 Task: Find connections with filter location Nāsriganj with filter topic #family with filter profile language Spanish with filter current company Fresher Drives with filter school Institute Of Chemical Technology with filter industry Housing Programs with filter service category Consulting with filter keywords title Well Driller
Action: Mouse moved to (494, 84)
Screenshot: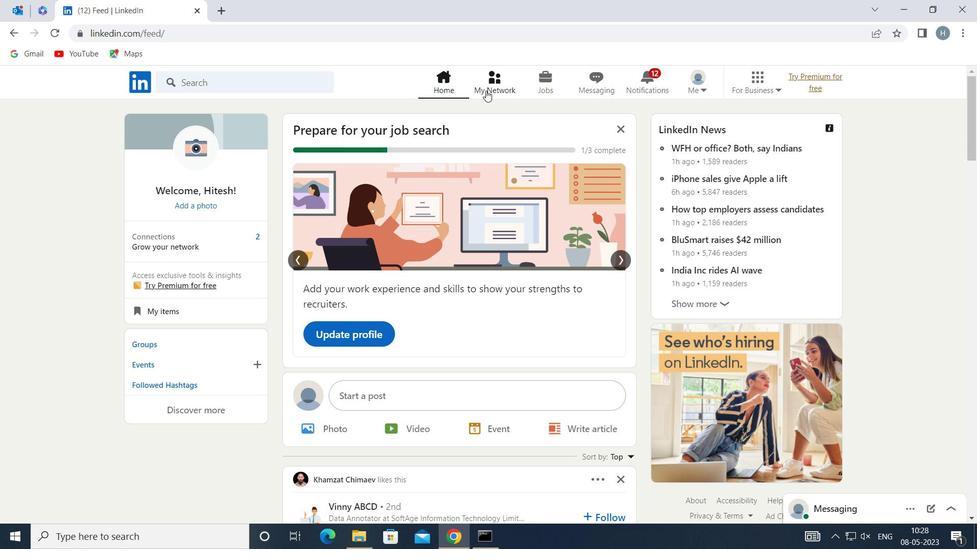 
Action: Mouse pressed left at (494, 84)
Screenshot: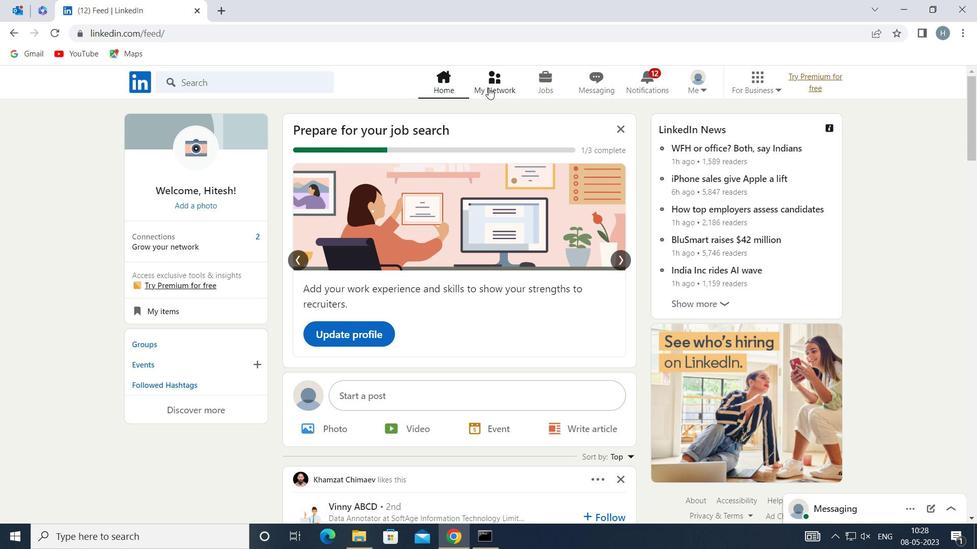 
Action: Mouse moved to (293, 148)
Screenshot: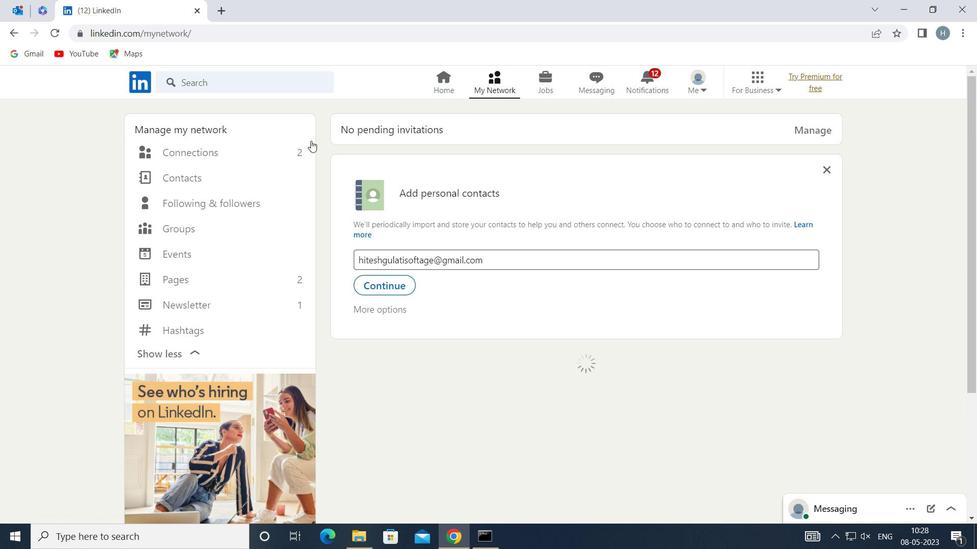 
Action: Mouse pressed left at (293, 148)
Screenshot: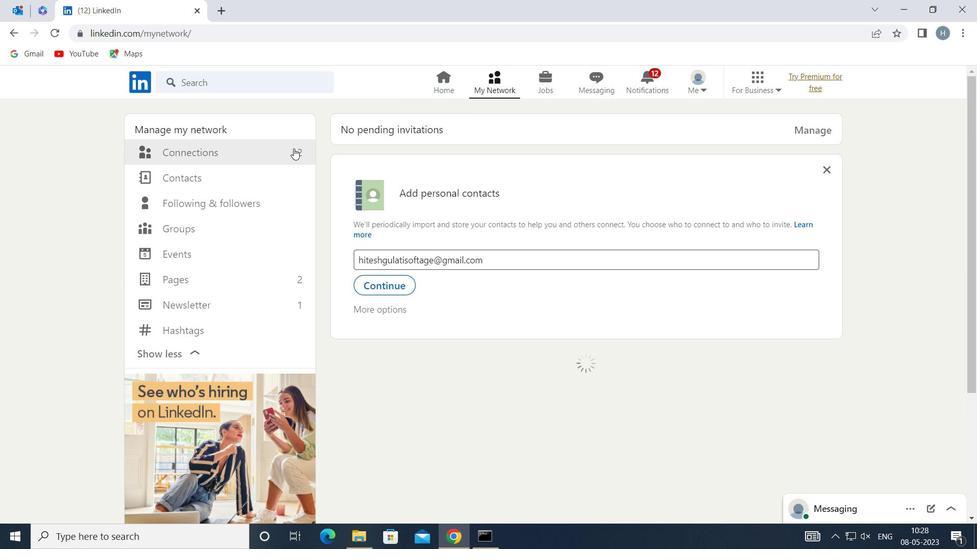 
Action: Mouse moved to (586, 152)
Screenshot: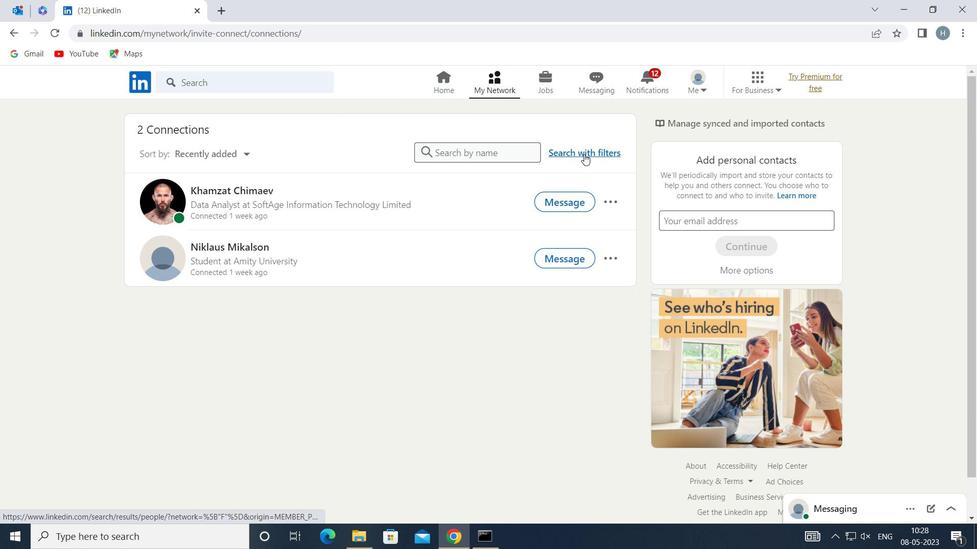 
Action: Mouse pressed left at (586, 152)
Screenshot: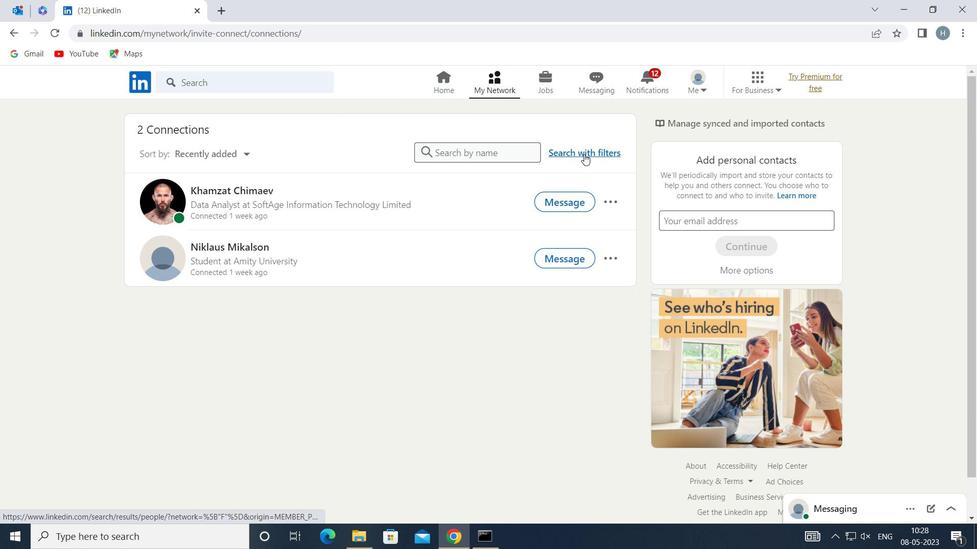
Action: Mouse moved to (524, 112)
Screenshot: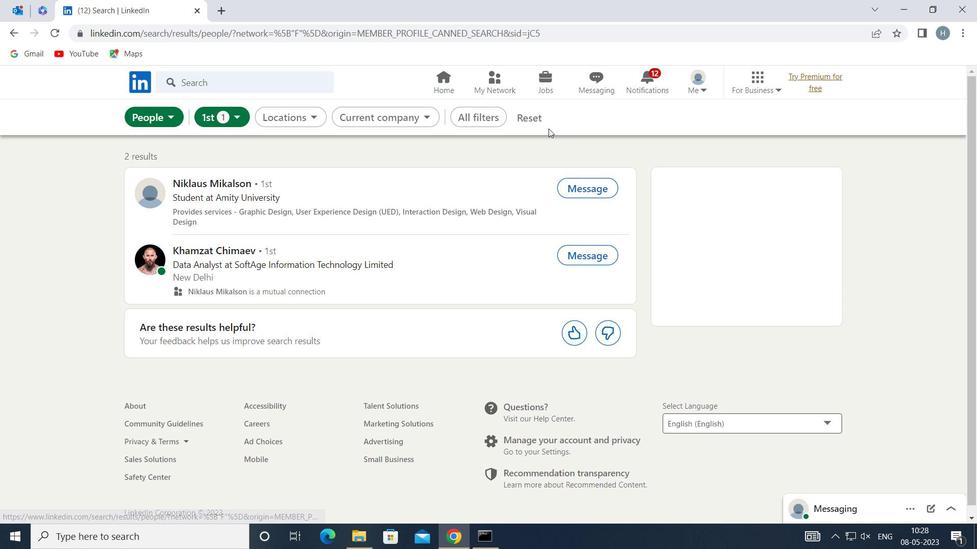 
Action: Mouse pressed left at (524, 112)
Screenshot: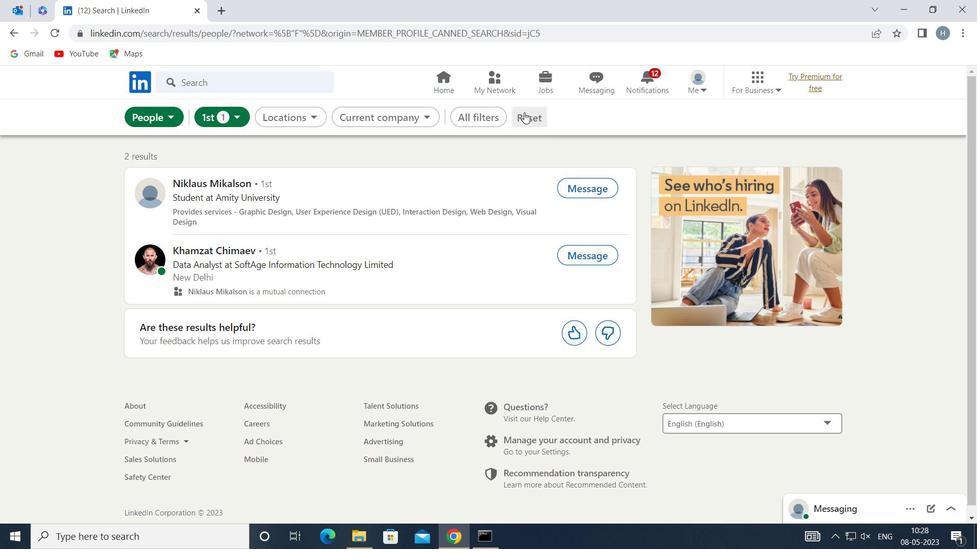 
Action: Mouse moved to (506, 112)
Screenshot: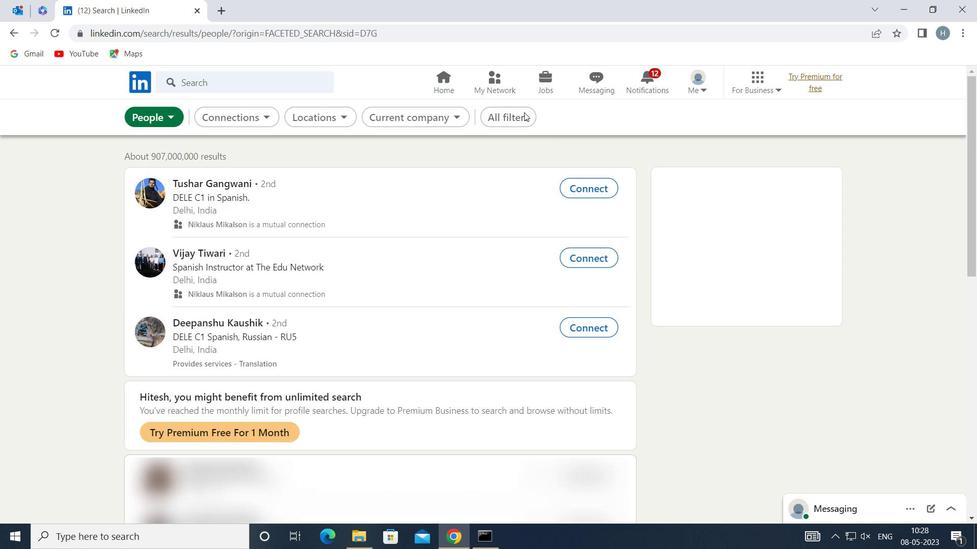 
Action: Mouse pressed left at (506, 112)
Screenshot: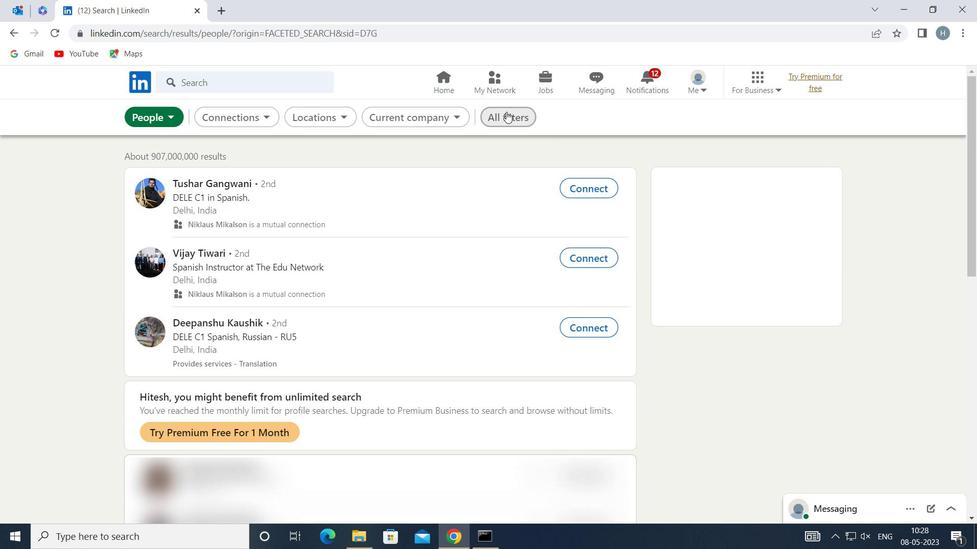 
Action: Mouse moved to (678, 228)
Screenshot: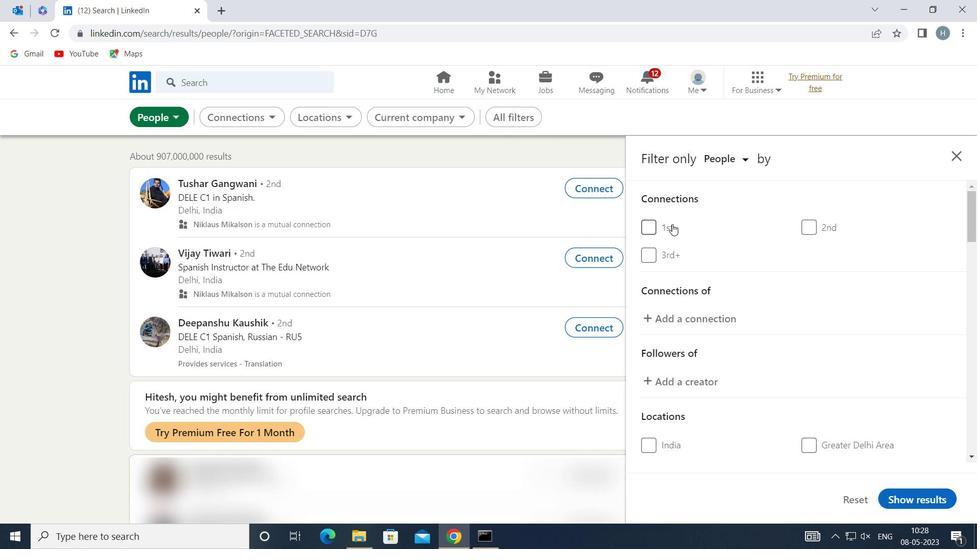 
Action: Mouse scrolled (678, 228) with delta (0, 0)
Screenshot: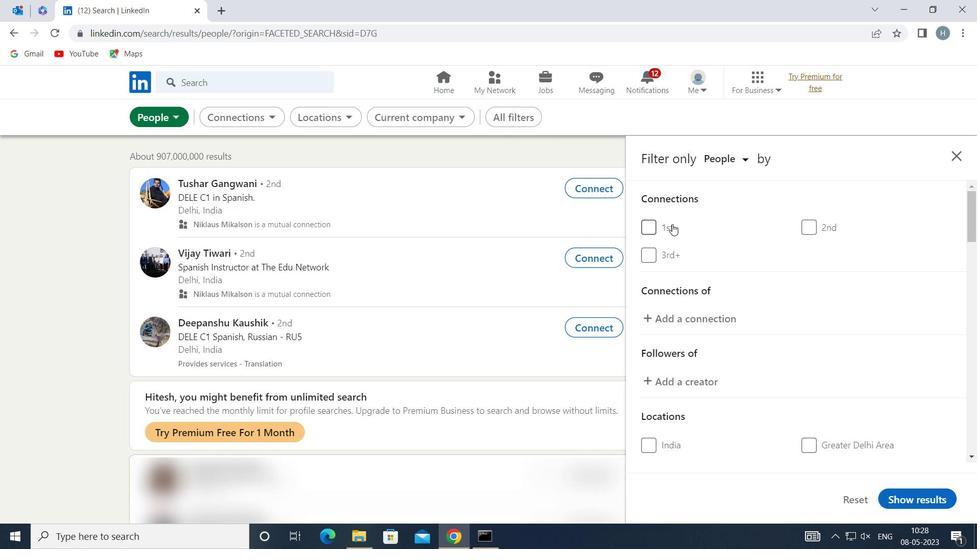
Action: Mouse moved to (750, 241)
Screenshot: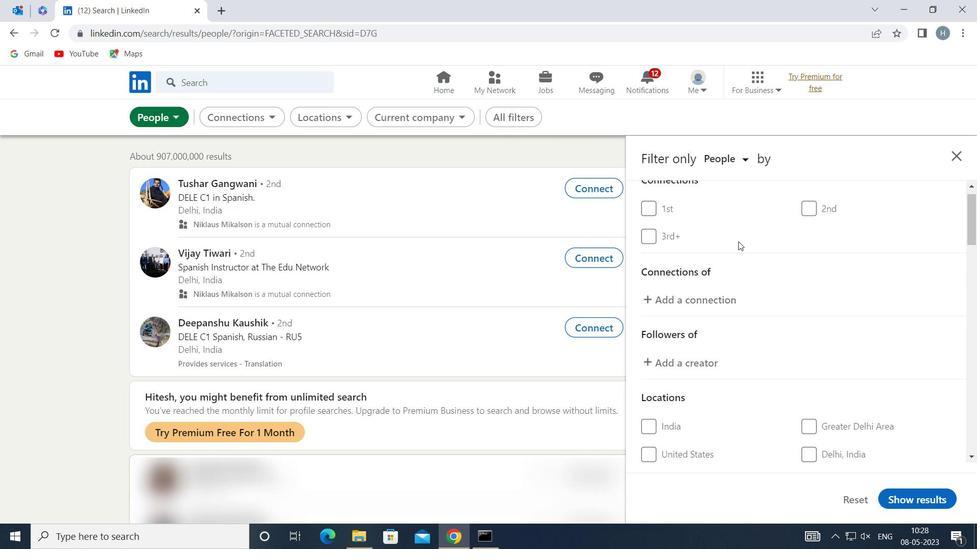 
Action: Mouse scrolled (750, 241) with delta (0, 0)
Screenshot: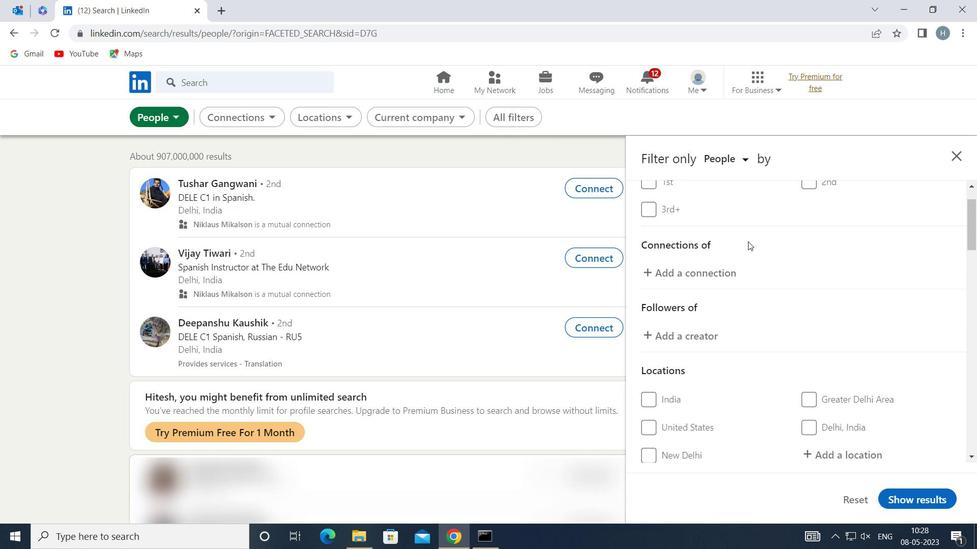 
Action: Mouse moved to (750, 244)
Screenshot: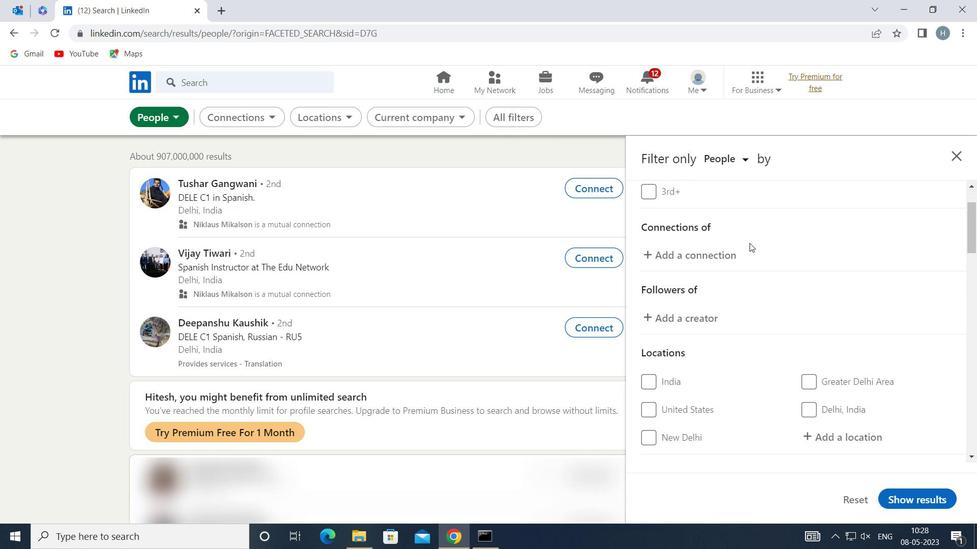 
Action: Mouse scrolled (750, 244) with delta (0, 0)
Screenshot: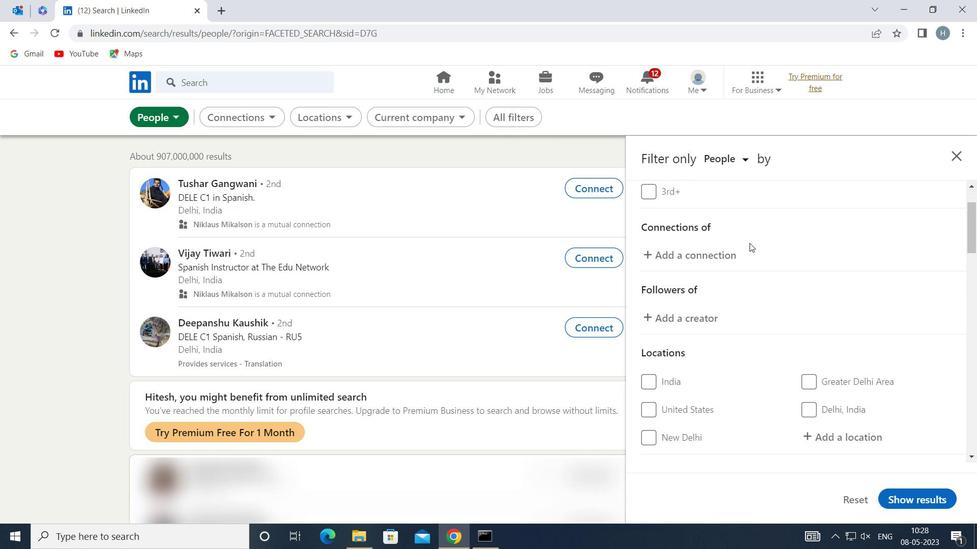 
Action: Mouse moved to (779, 245)
Screenshot: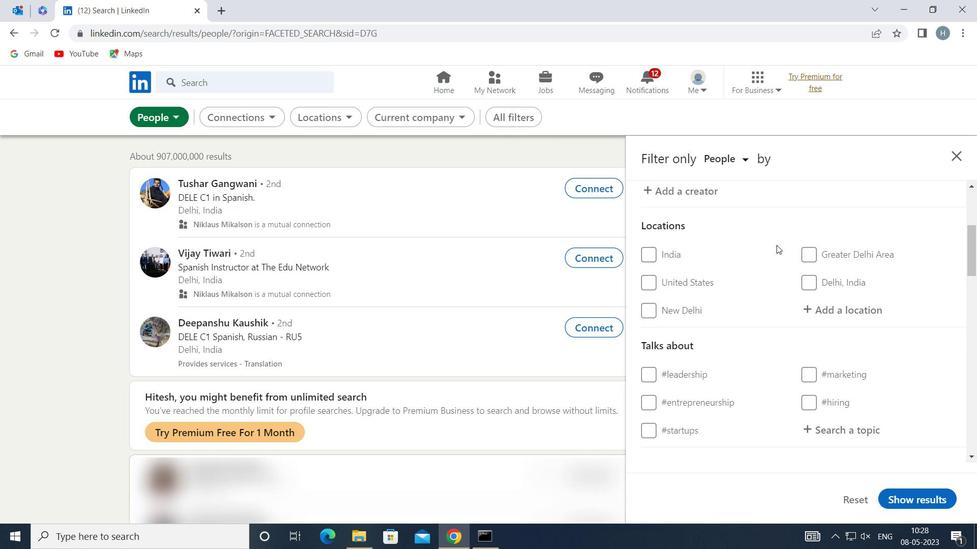 
Action: Mouse scrolled (779, 245) with delta (0, 0)
Screenshot: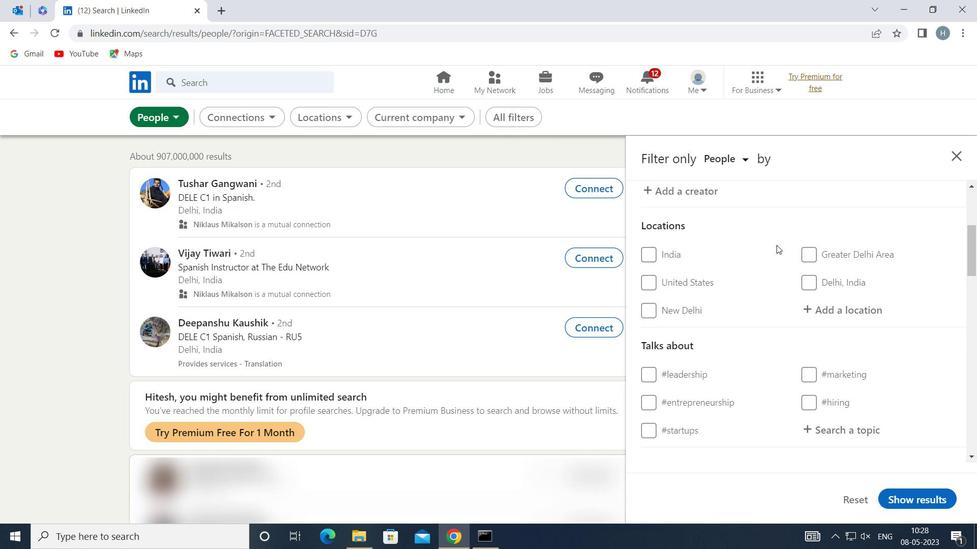 
Action: Mouse moved to (847, 244)
Screenshot: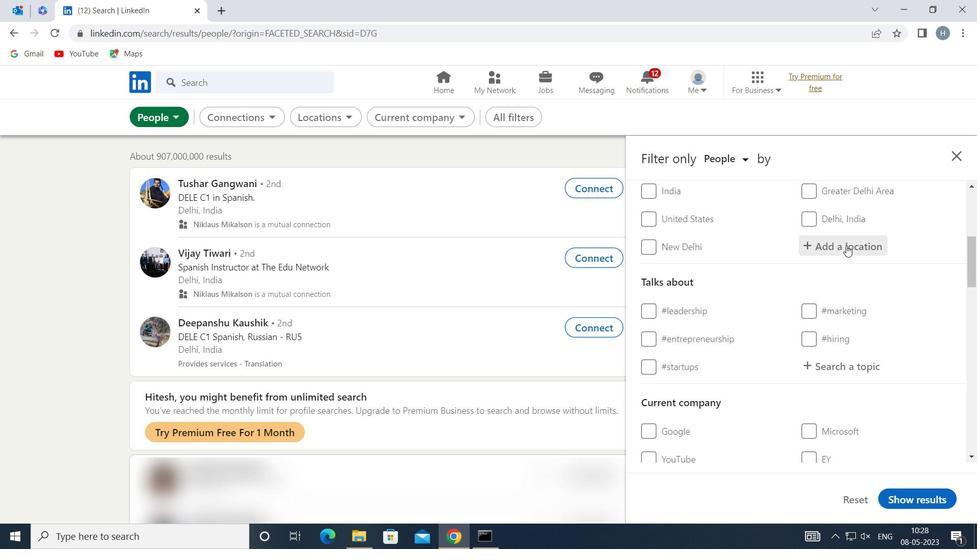 
Action: Mouse pressed left at (847, 244)
Screenshot: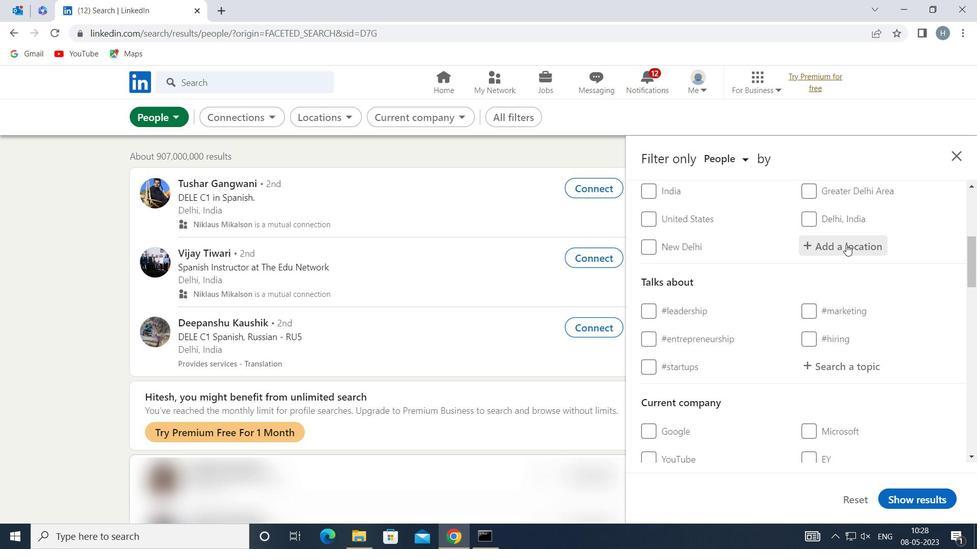 
Action: Key pressed <Key.shift>NASRIGANJ
Screenshot: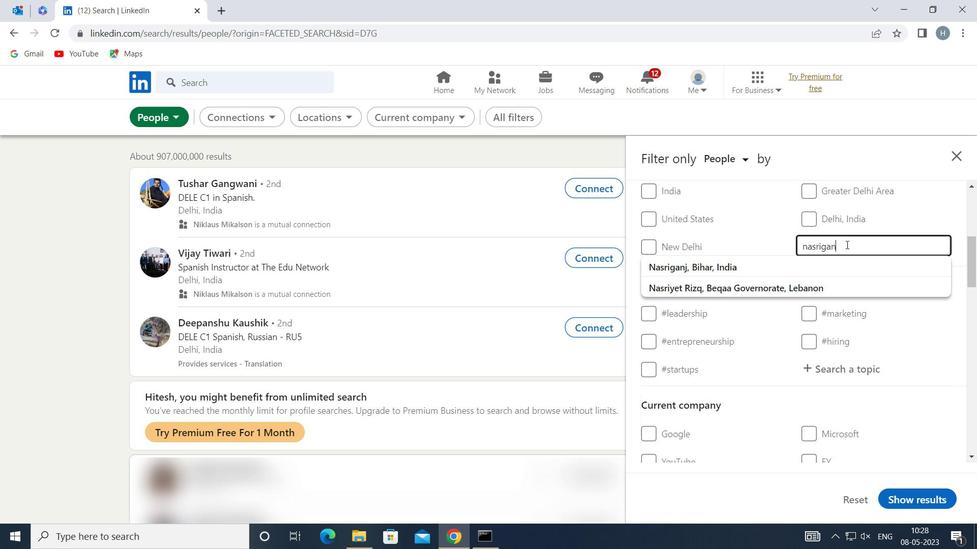 
Action: Mouse moved to (836, 263)
Screenshot: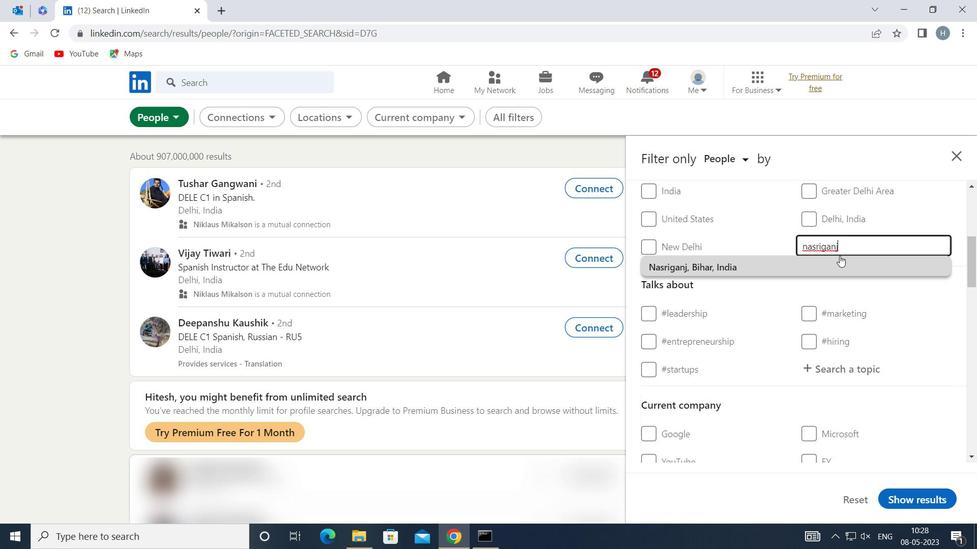 
Action: Mouse pressed left at (836, 263)
Screenshot: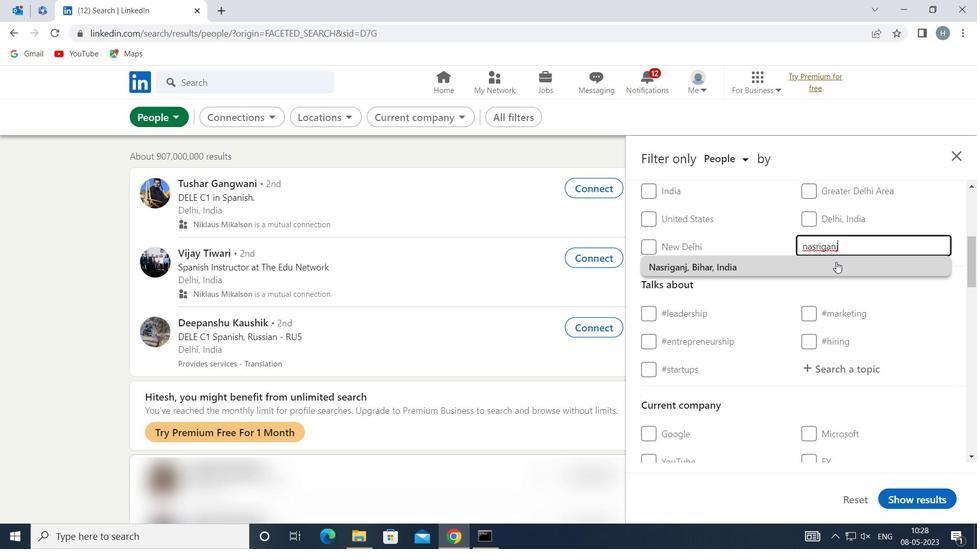 
Action: Mouse moved to (836, 264)
Screenshot: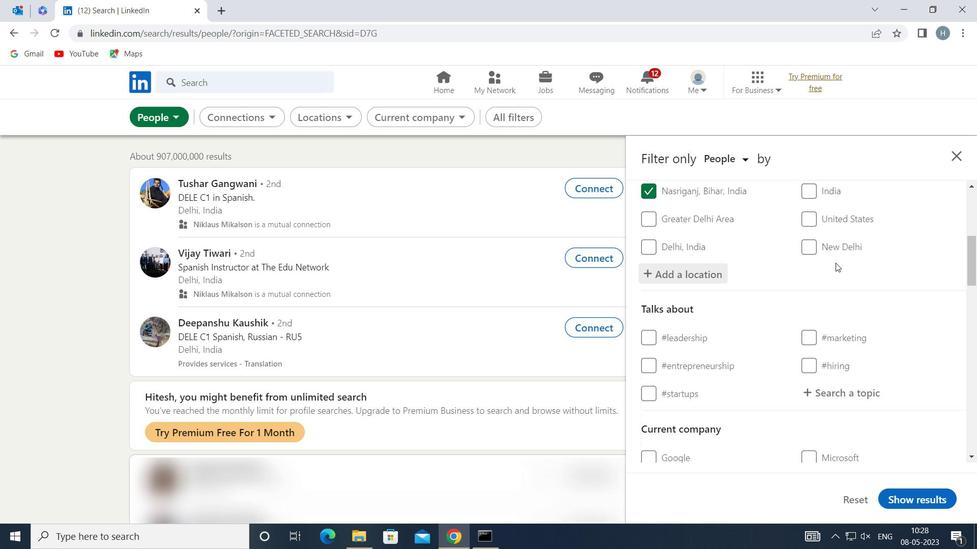 
Action: Mouse scrolled (836, 263) with delta (0, 0)
Screenshot: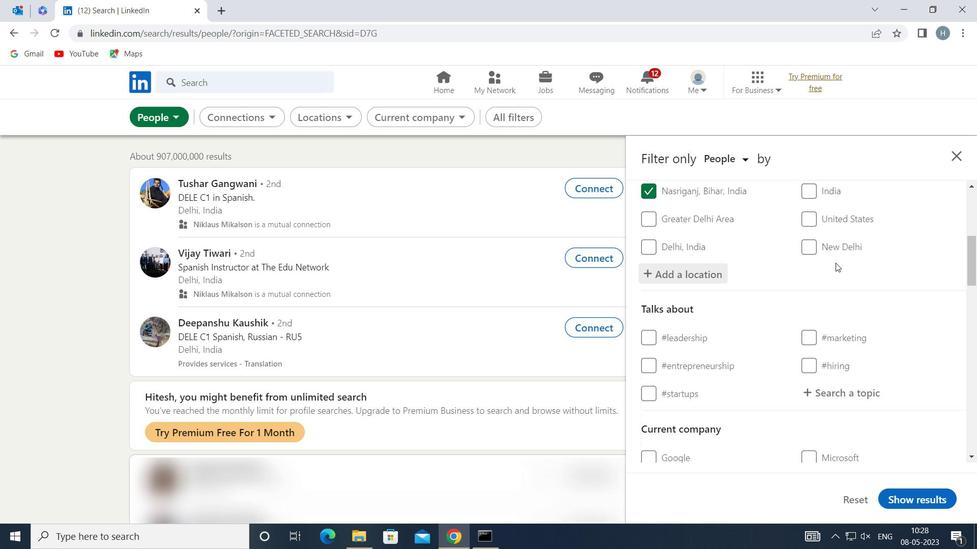 
Action: Mouse moved to (856, 323)
Screenshot: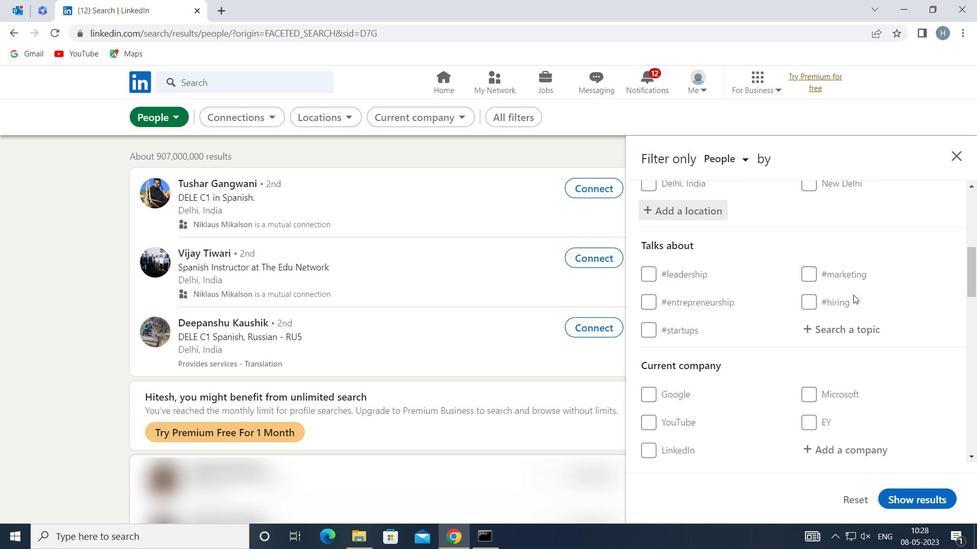 
Action: Mouse pressed left at (856, 323)
Screenshot: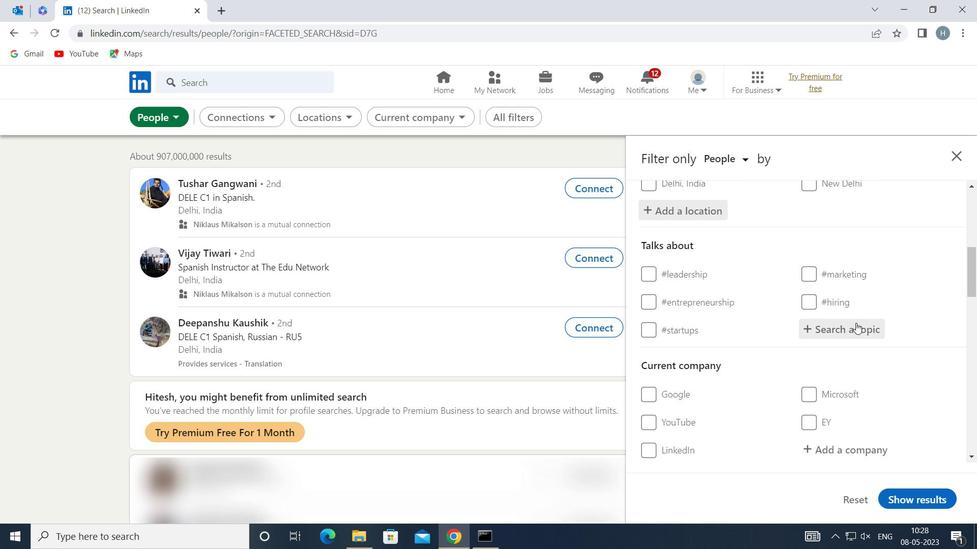 
Action: Key pressed <Key.shift>FAMILY
Screenshot: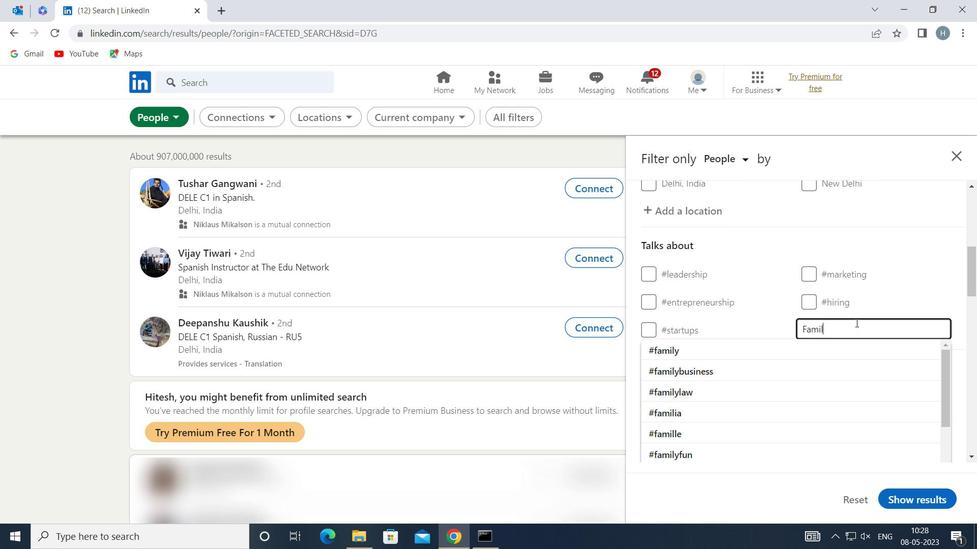 
Action: Mouse moved to (795, 347)
Screenshot: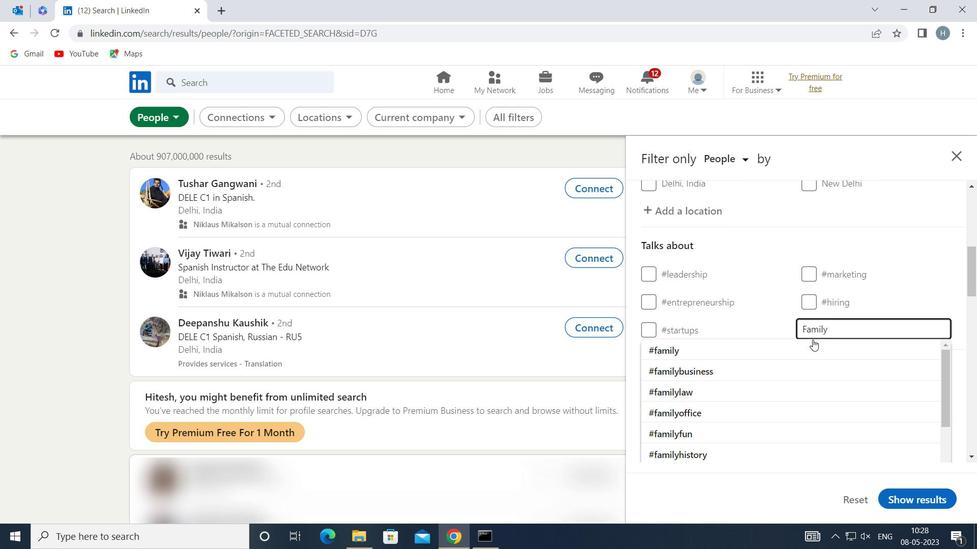 
Action: Mouse pressed left at (795, 347)
Screenshot: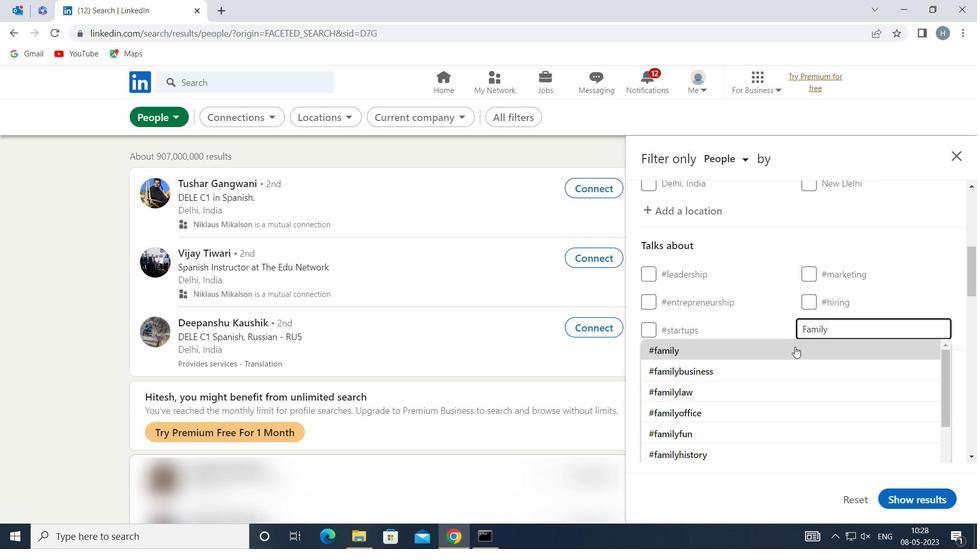 
Action: Mouse scrolled (795, 346) with delta (0, 0)
Screenshot: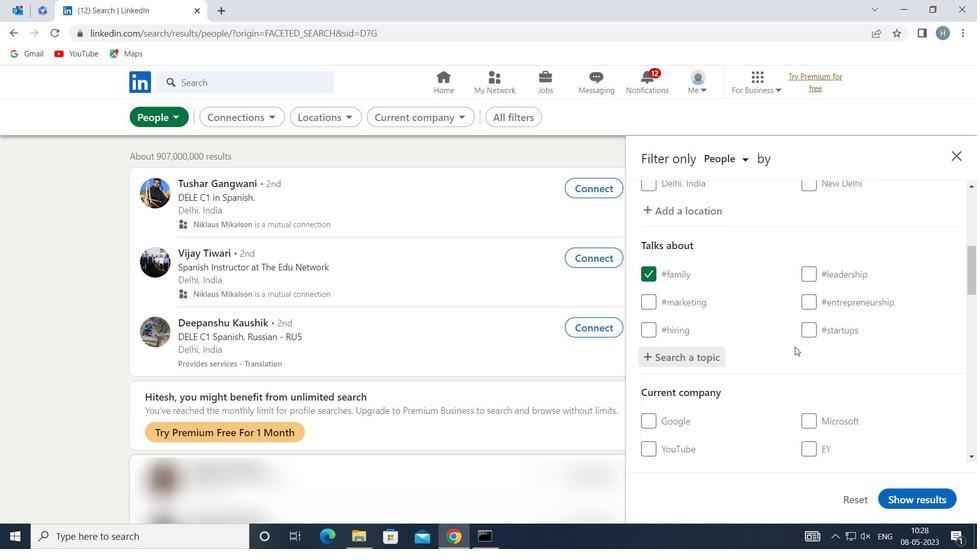 
Action: Mouse moved to (795, 347)
Screenshot: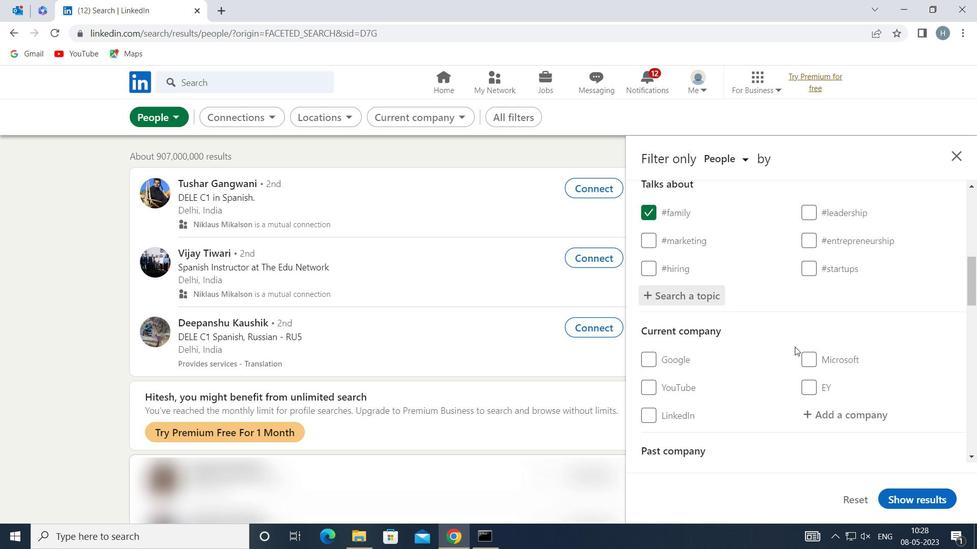 
Action: Mouse scrolled (795, 346) with delta (0, 0)
Screenshot: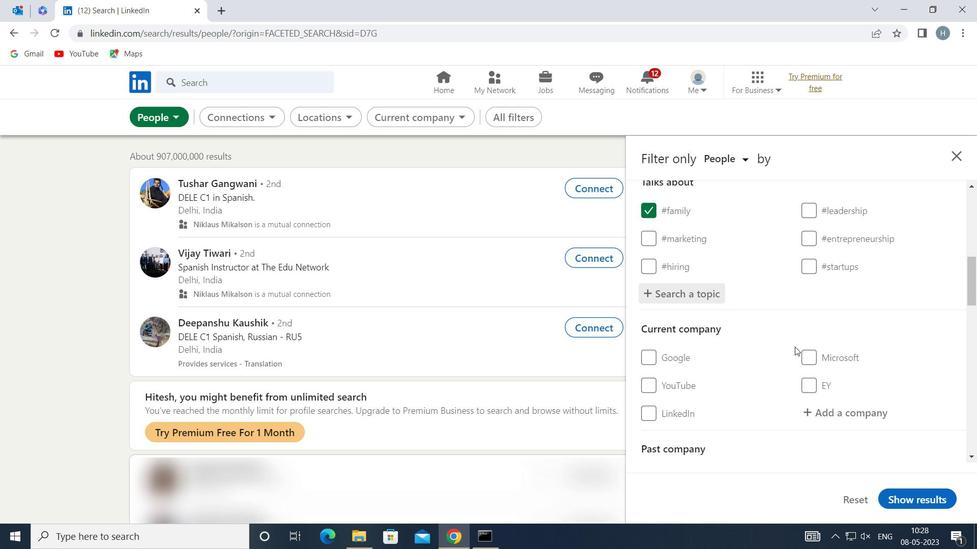 
Action: Mouse scrolled (795, 346) with delta (0, 0)
Screenshot: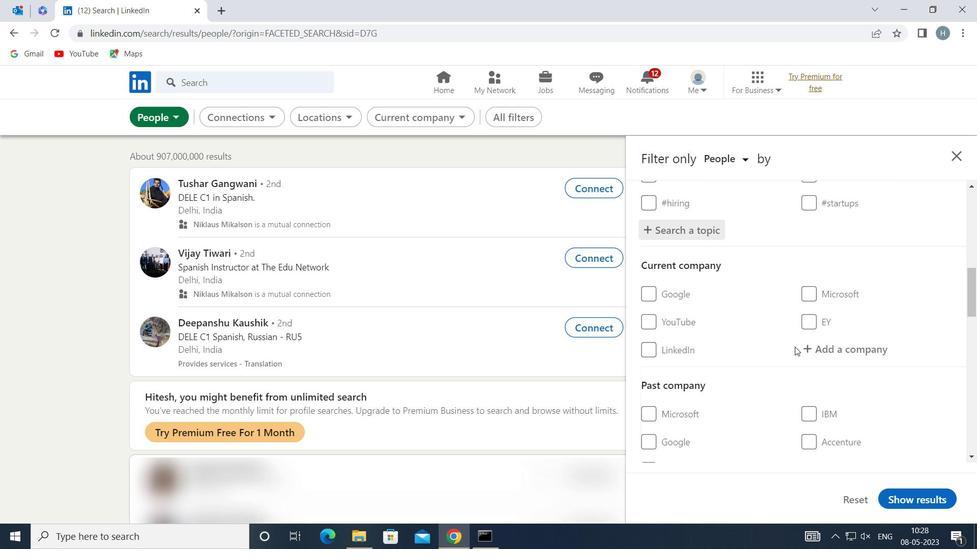 
Action: Mouse scrolled (795, 346) with delta (0, 0)
Screenshot: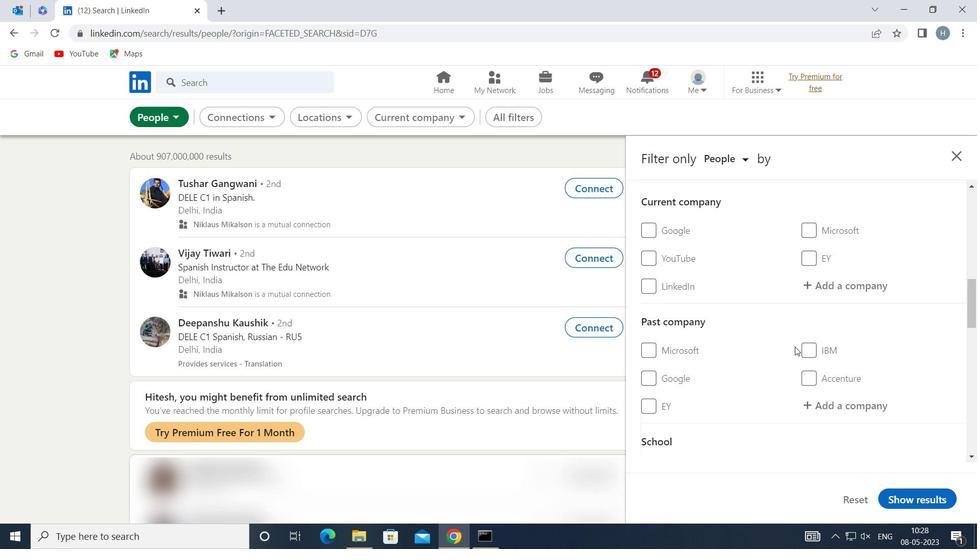 
Action: Mouse scrolled (795, 346) with delta (0, 0)
Screenshot: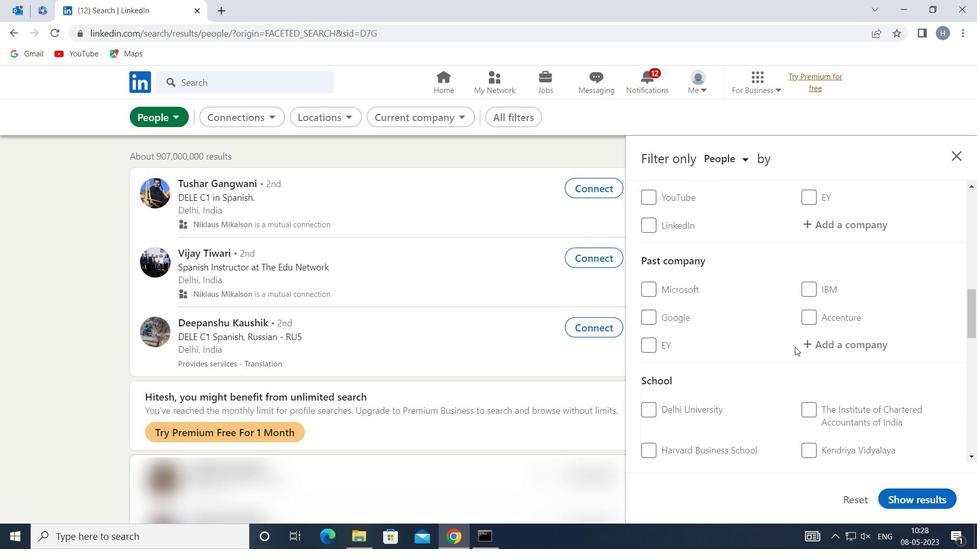 
Action: Mouse scrolled (795, 346) with delta (0, 0)
Screenshot: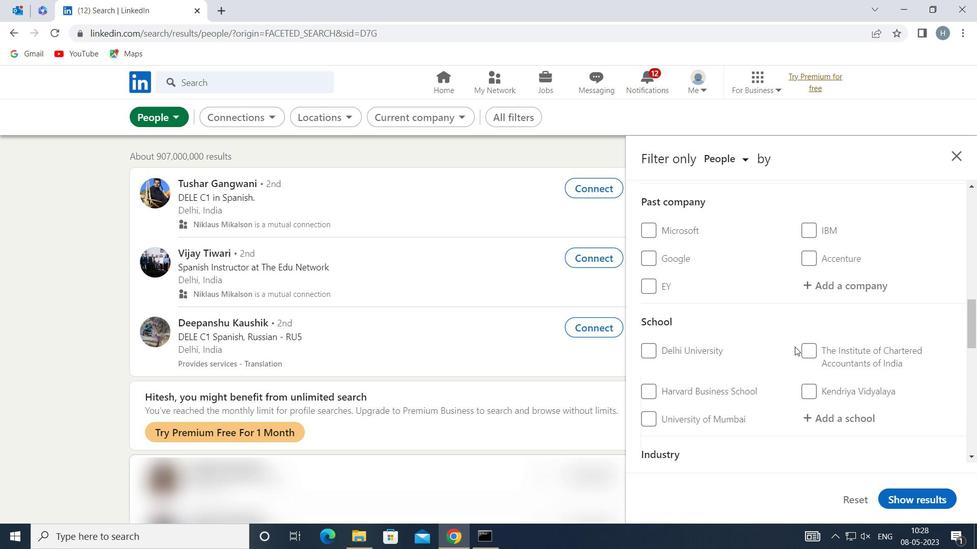 
Action: Mouse scrolled (795, 346) with delta (0, 0)
Screenshot: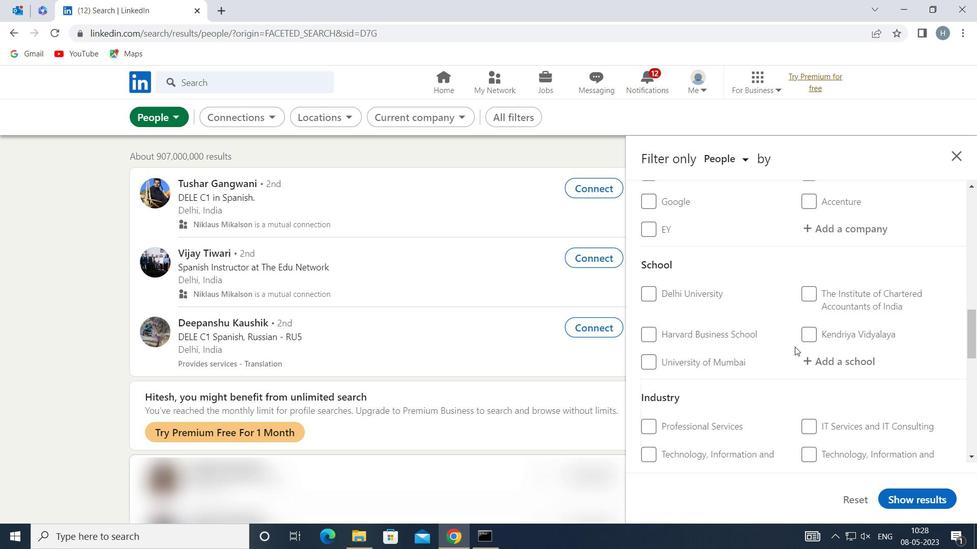 
Action: Mouse scrolled (795, 346) with delta (0, 0)
Screenshot: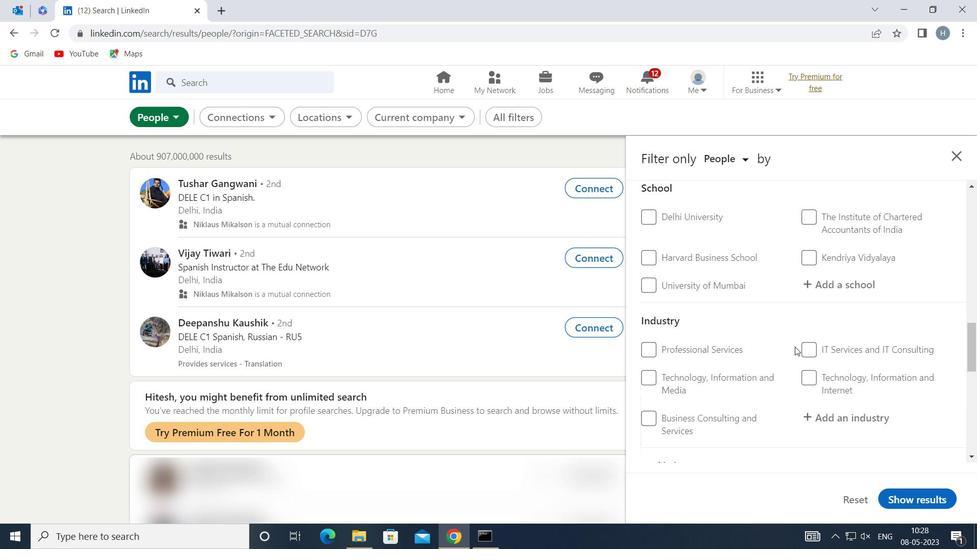 
Action: Mouse scrolled (795, 346) with delta (0, 0)
Screenshot: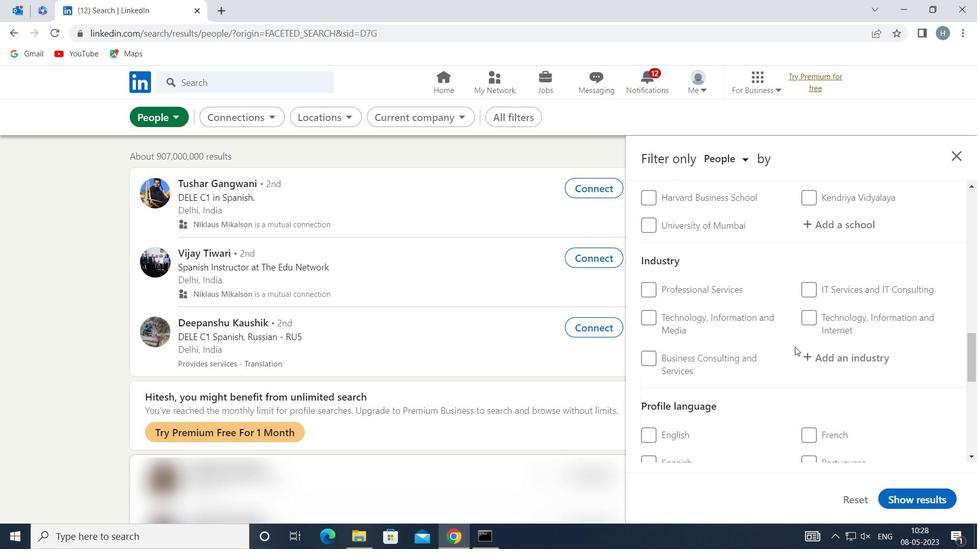 
Action: Mouse moved to (644, 397)
Screenshot: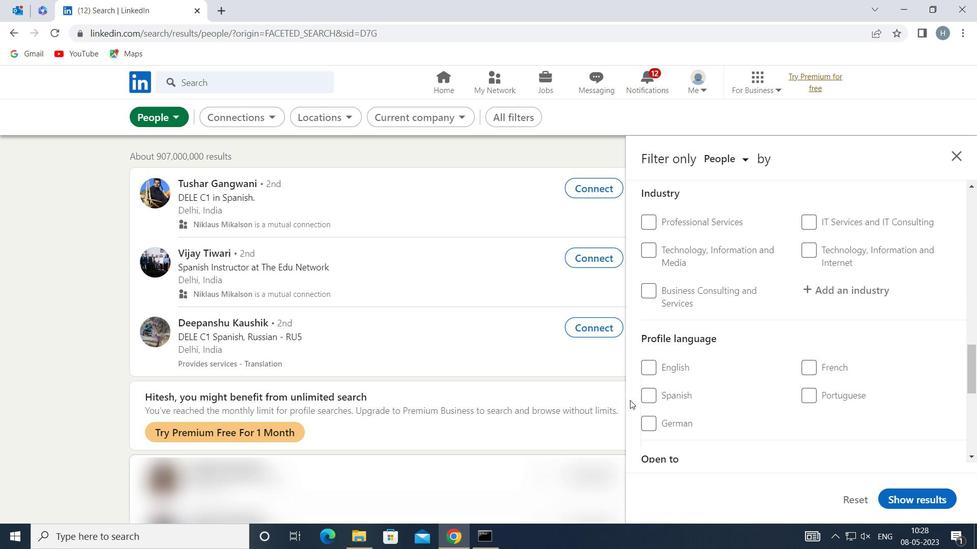 
Action: Mouse pressed left at (644, 397)
Screenshot: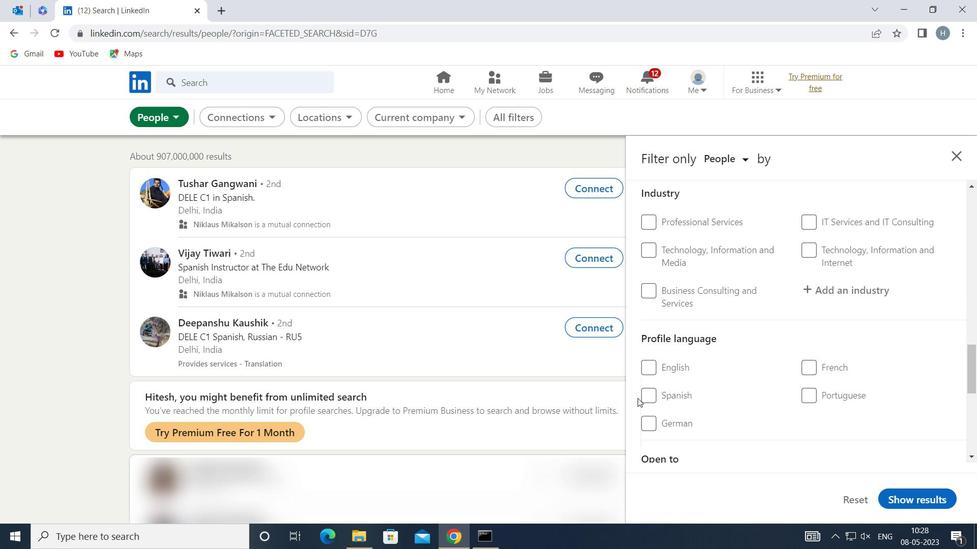 
Action: Mouse moved to (748, 396)
Screenshot: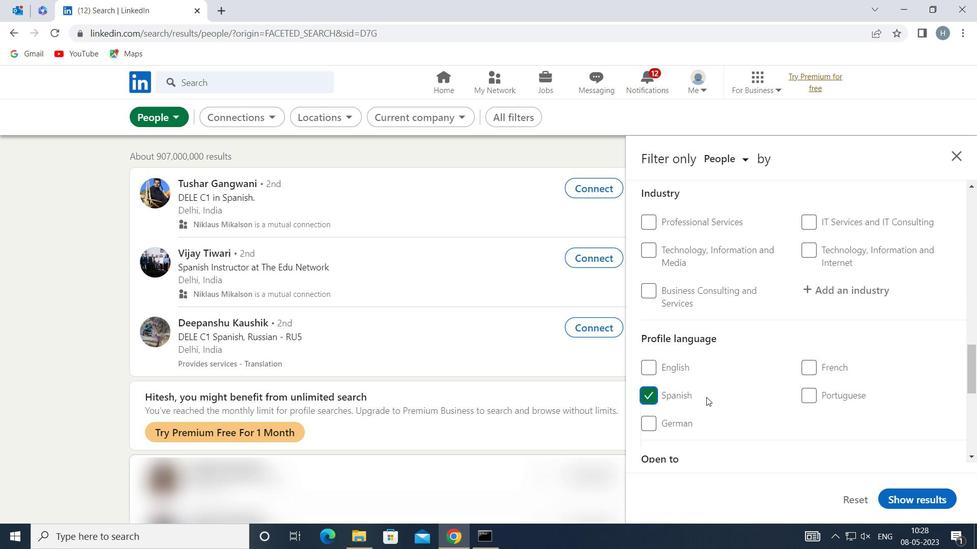 
Action: Mouse scrolled (748, 396) with delta (0, 0)
Screenshot: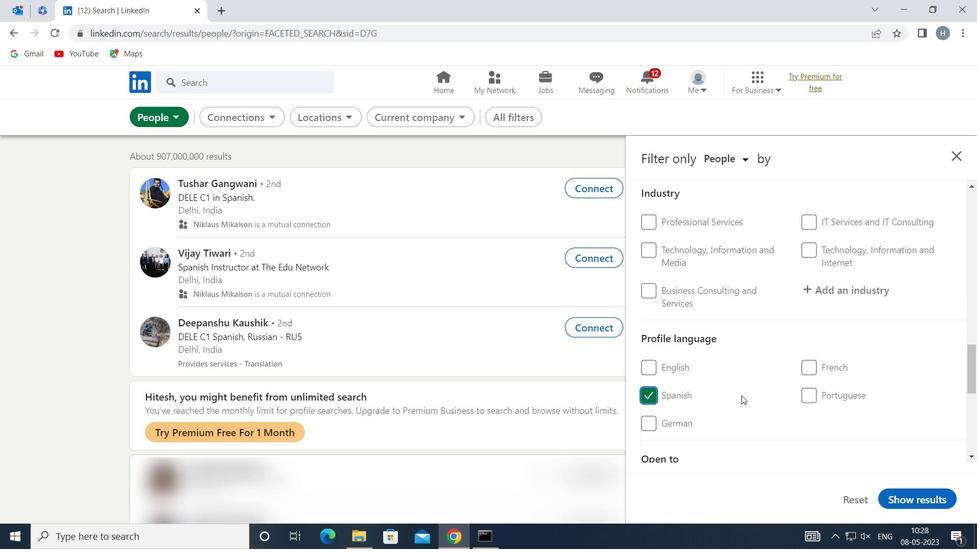 
Action: Mouse scrolled (748, 396) with delta (0, 0)
Screenshot: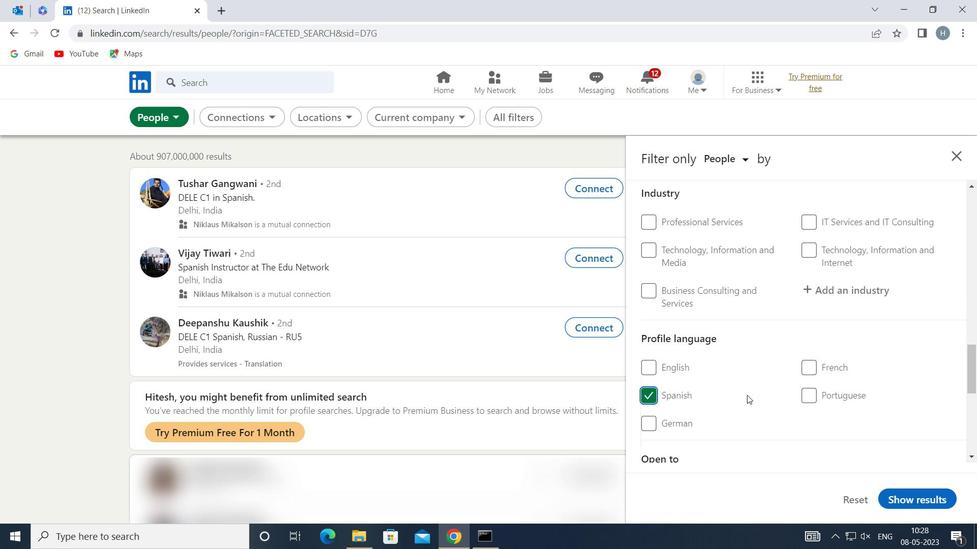 
Action: Mouse scrolled (748, 396) with delta (0, 0)
Screenshot: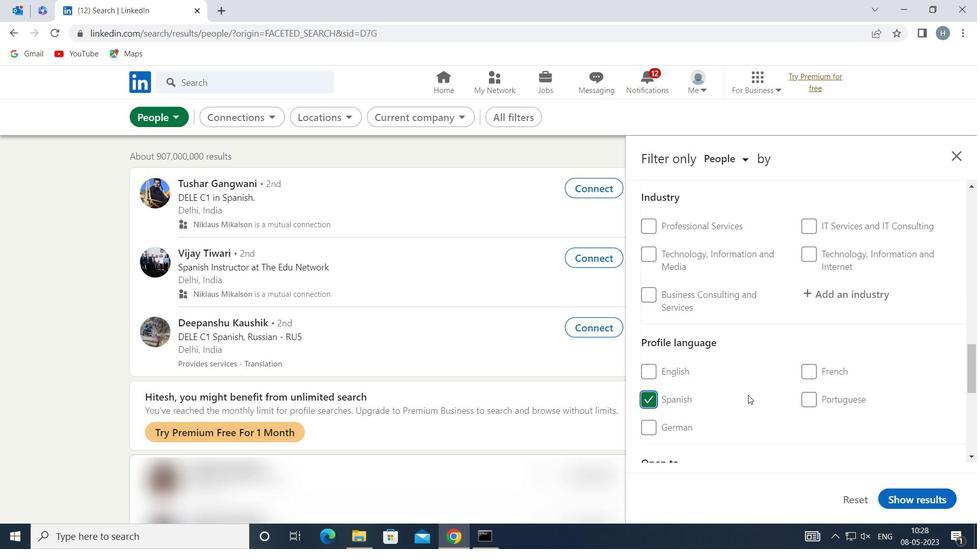
Action: Mouse scrolled (748, 396) with delta (0, 0)
Screenshot: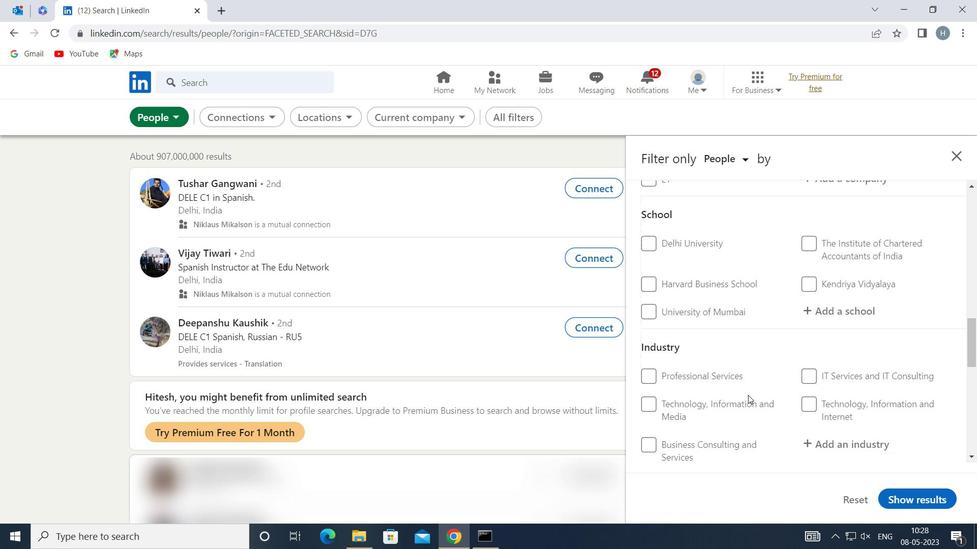 
Action: Mouse scrolled (748, 396) with delta (0, 0)
Screenshot: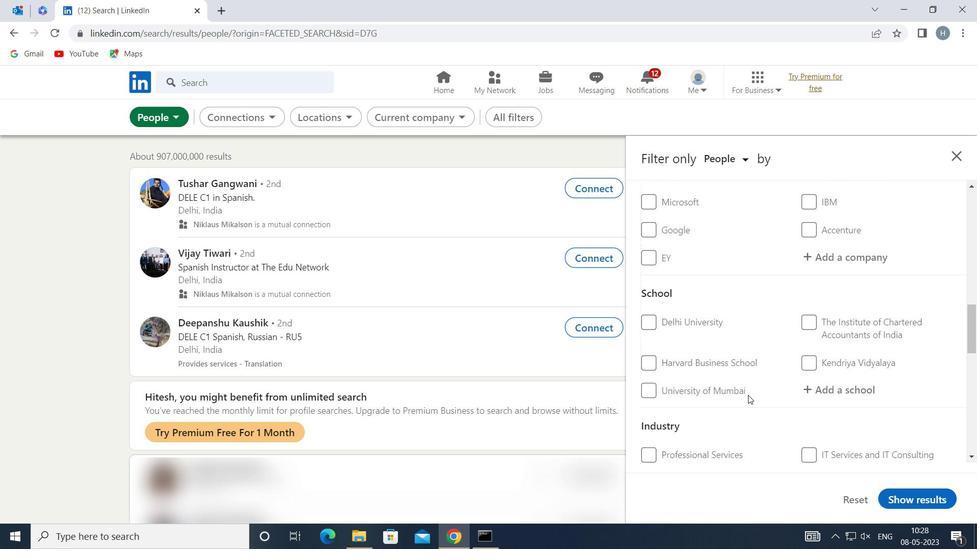 
Action: Mouse scrolled (748, 396) with delta (0, 0)
Screenshot: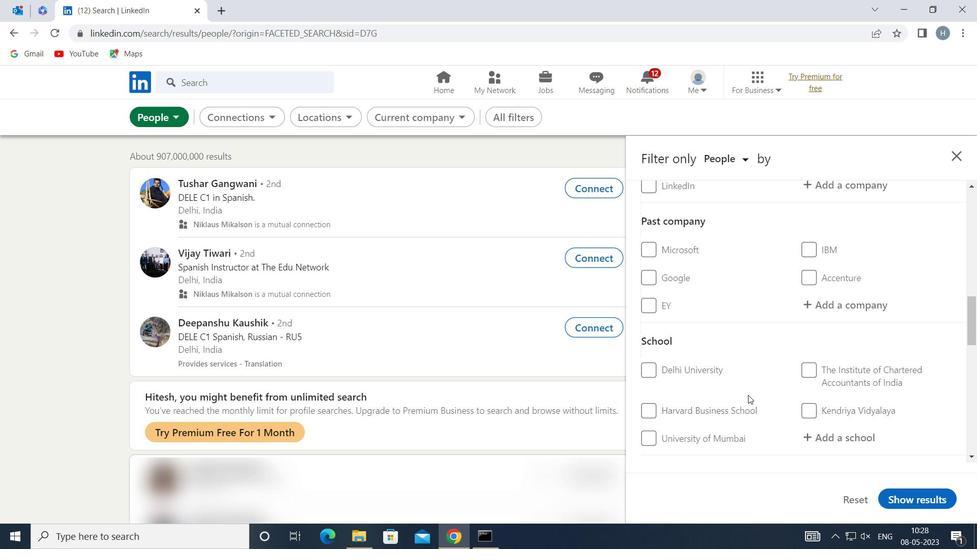 
Action: Mouse scrolled (748, 396) with delta (0, 0)
Screenshot: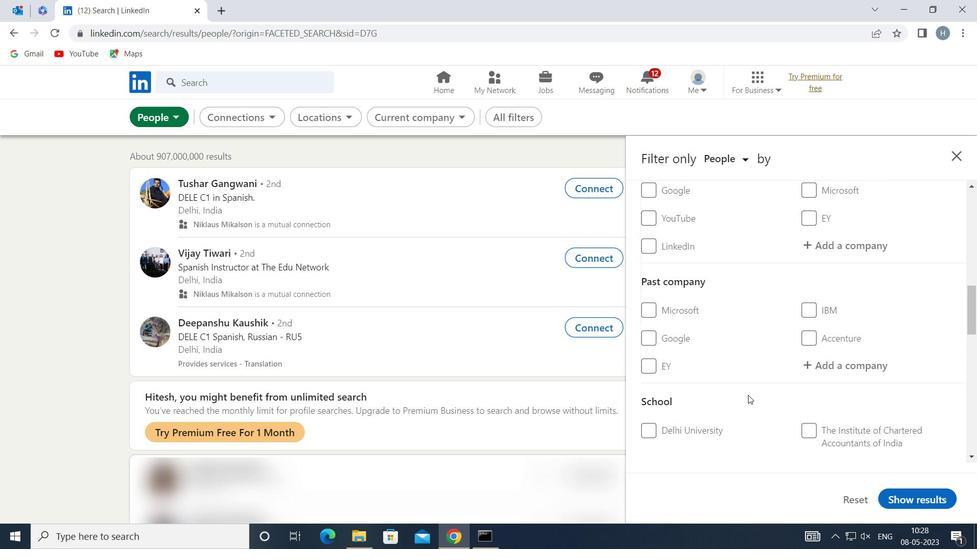 
Action: Mouse scrolled (748, 396) with delta (0, 0)
Screenshot: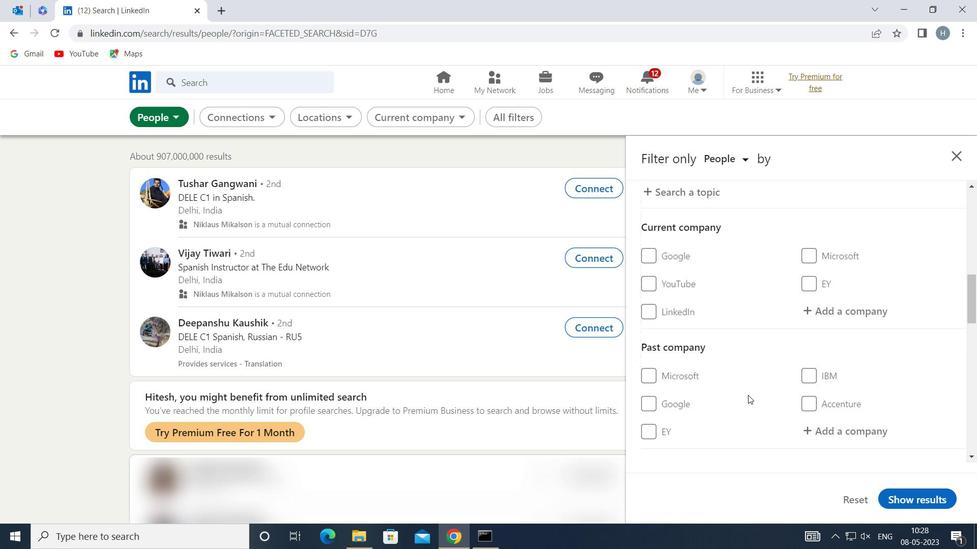 
Action: Mouse moved to (819, 408)
Screenshot: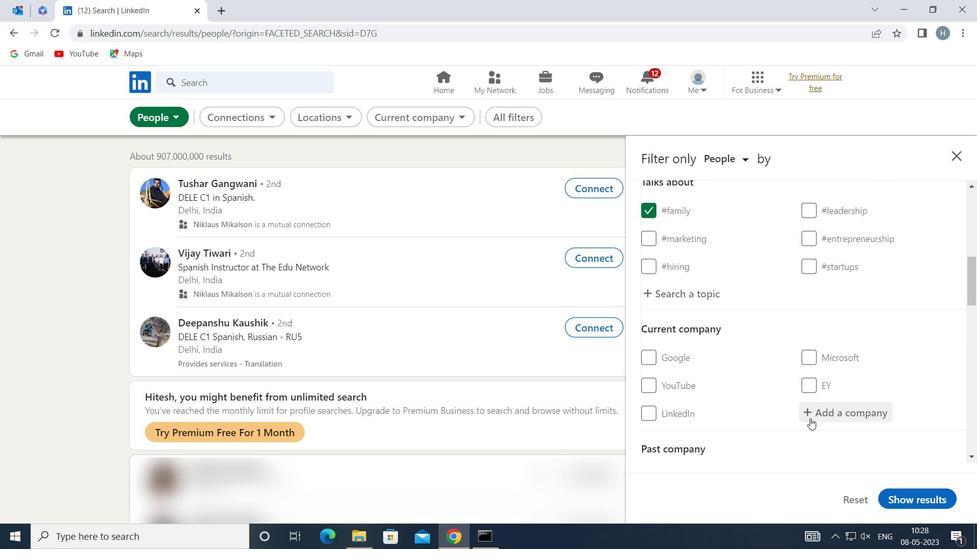 
Action: Mouse pressed left at (819, 408)
Screenshot: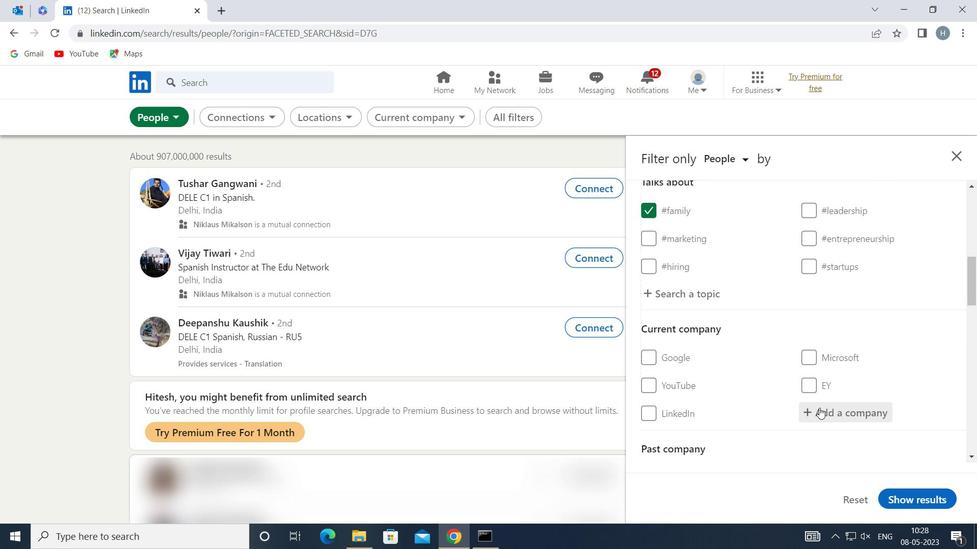 
Action: Mouse moved to (820, 408)
Screenshot: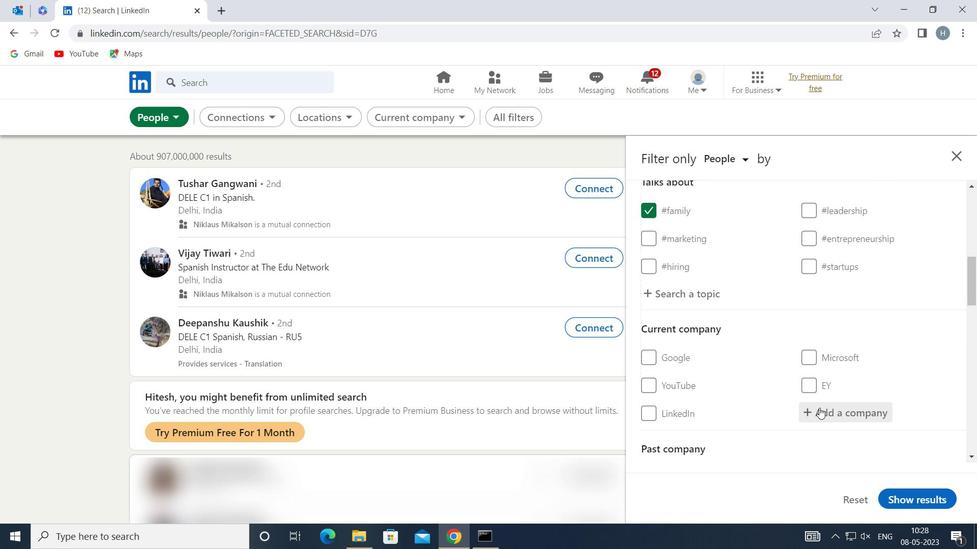 
Action: Key pressed <Key.shift>FRESHER<Key.space><Key.shift>DRIVES
Screenshot: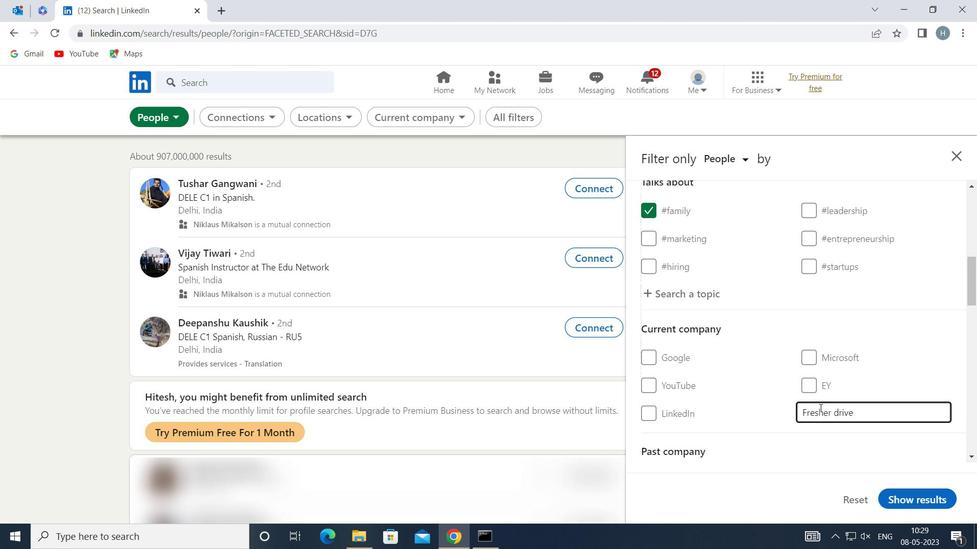 
Action: Mouse moved to (820, 408)
Screenshot: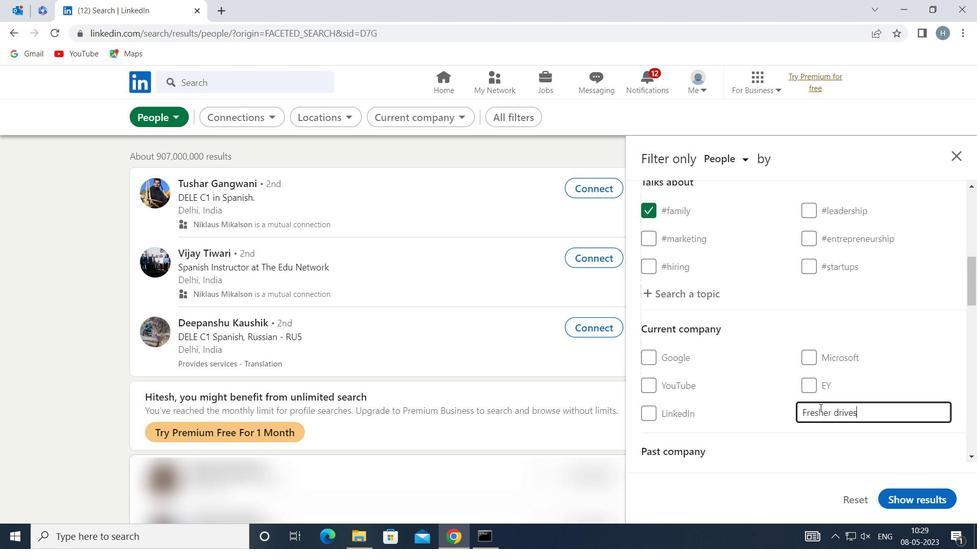 
Action: Mouse scrolled (820, 407) with delta (0, 0)
Screenshot: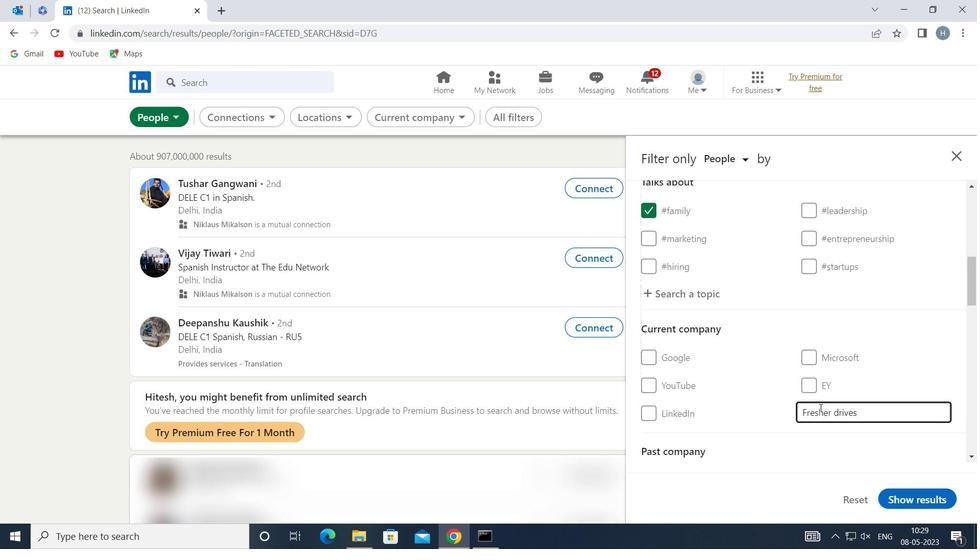 
Action: Mouse moved to (876, 370)
Screenshot: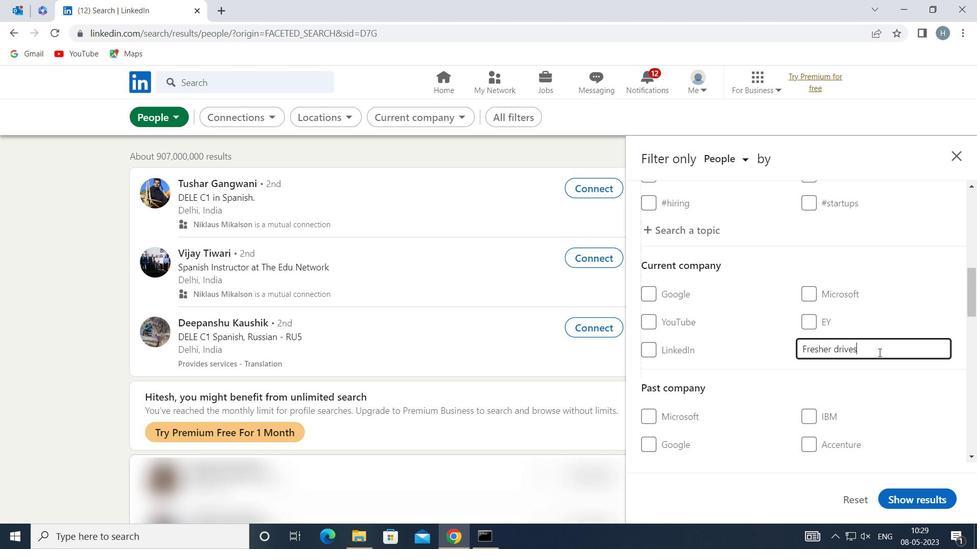 
Action: Mouse pressed left at (876, 370)
Screenshot: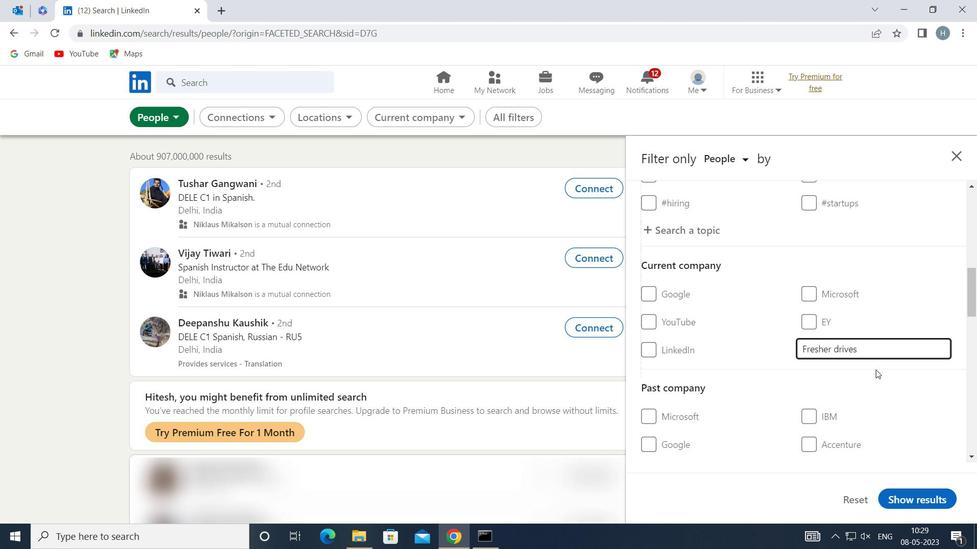 
Action: Mouse moved to (837, 370)
Screenshot: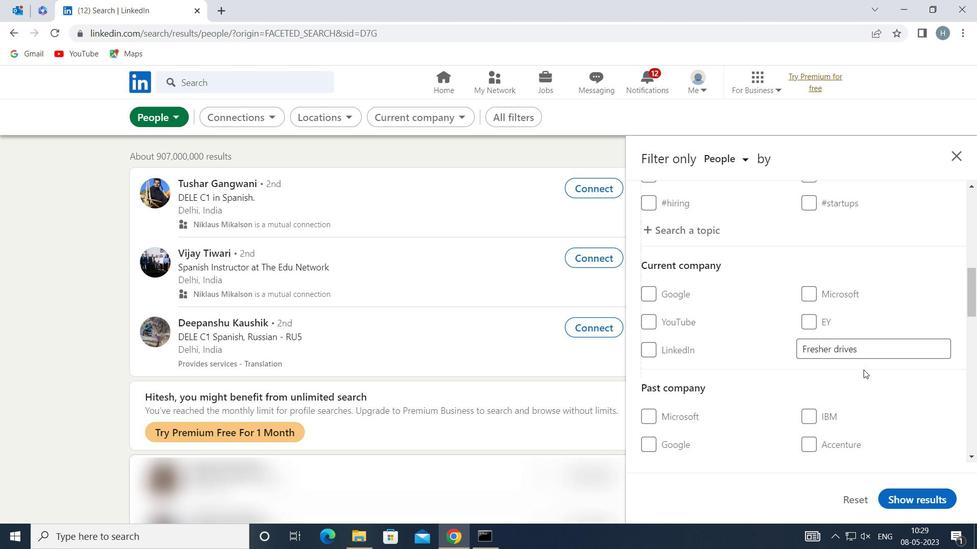 
Action: Mouse scrolled (837, 370) with delta (0, 0)
Screenshot: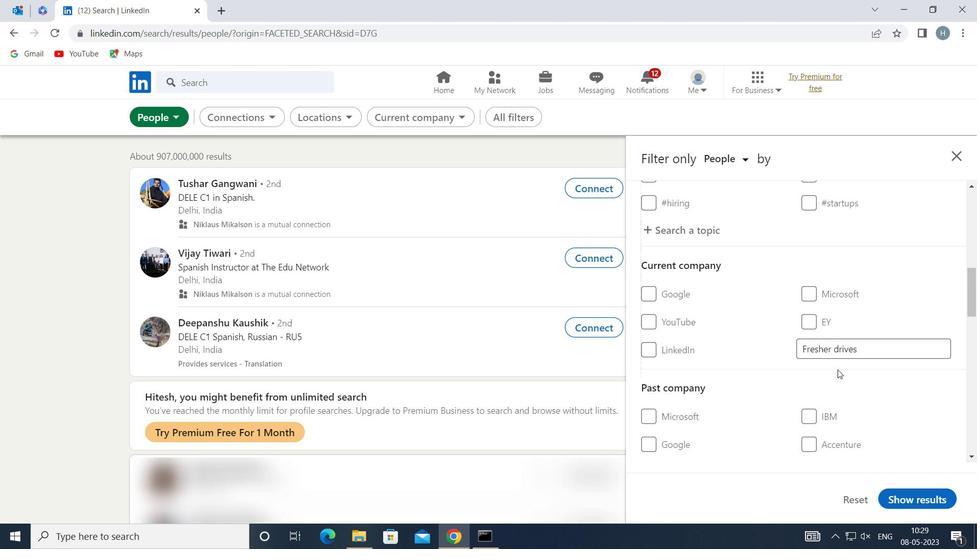 
Action: Mouse scrolled (837, 370) with delta (0, 0)
Screenshot: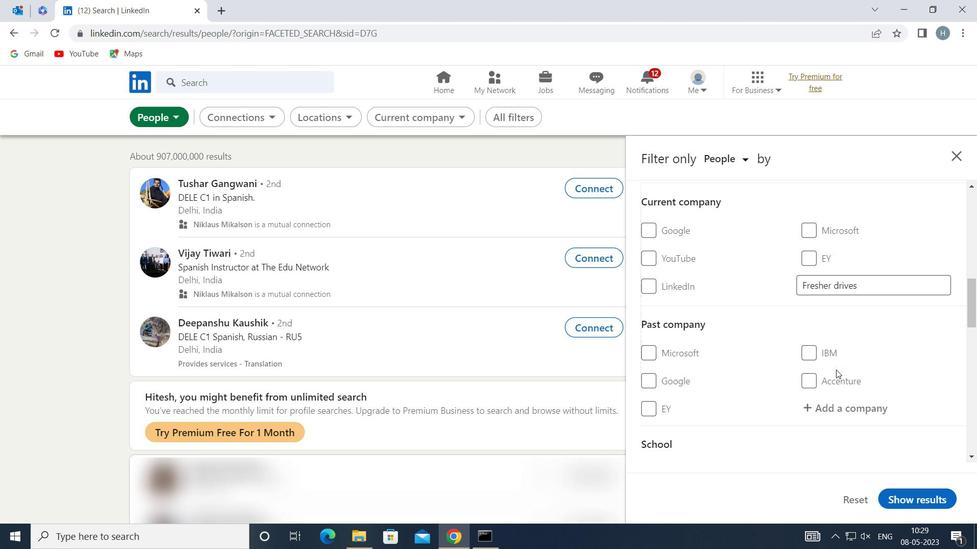 
Action: Mouse moved to (827, 372)
Screenshot: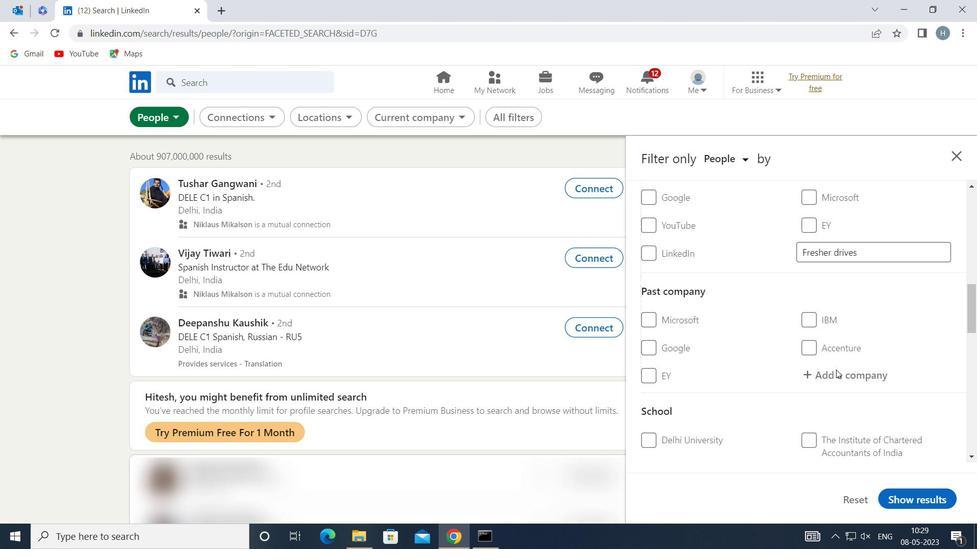 
Action: Mouse scrolled (827, 371) with delta (0, 0)
Screenshot: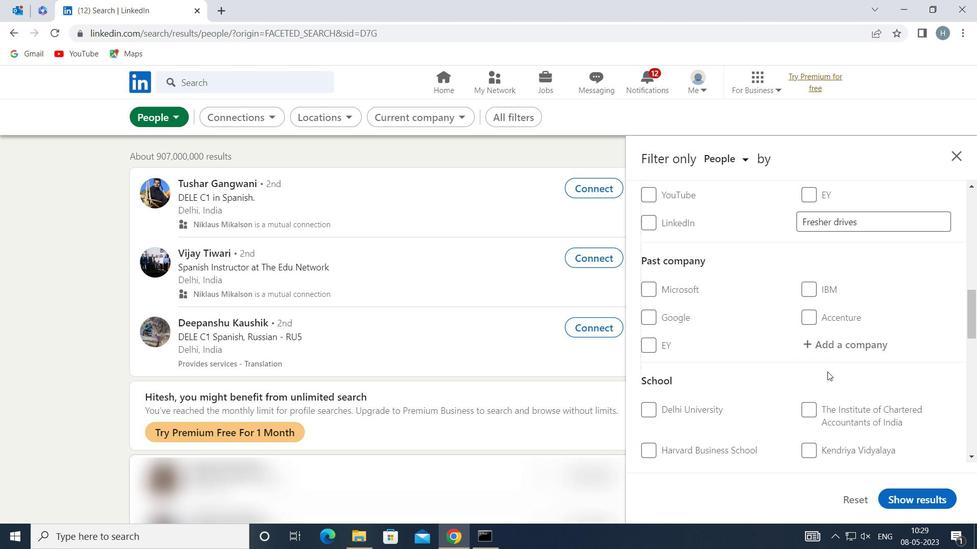 
Action: Mouse scrolled (827, 371) with delta (0, 0)
Screenshot: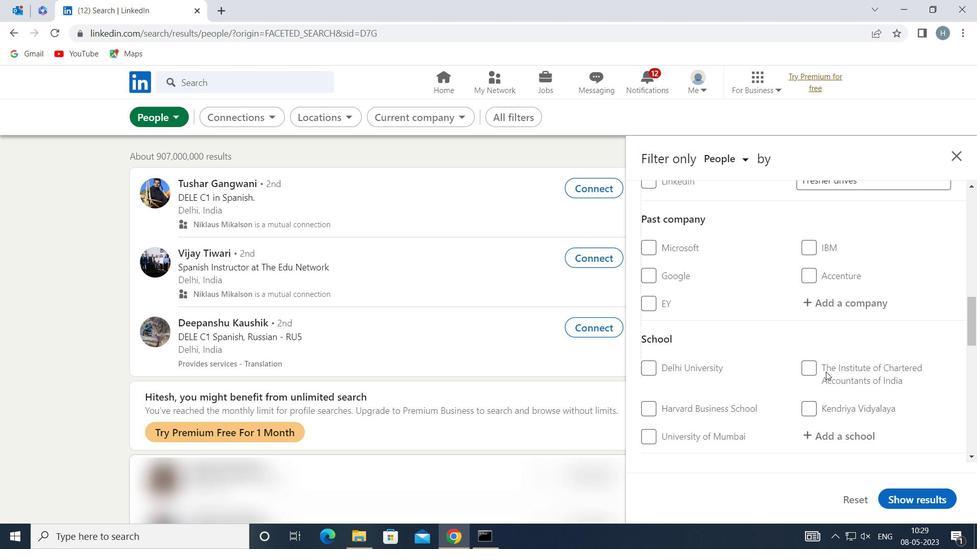 
Action: Mouse moved to (842, 350)
Screenshot: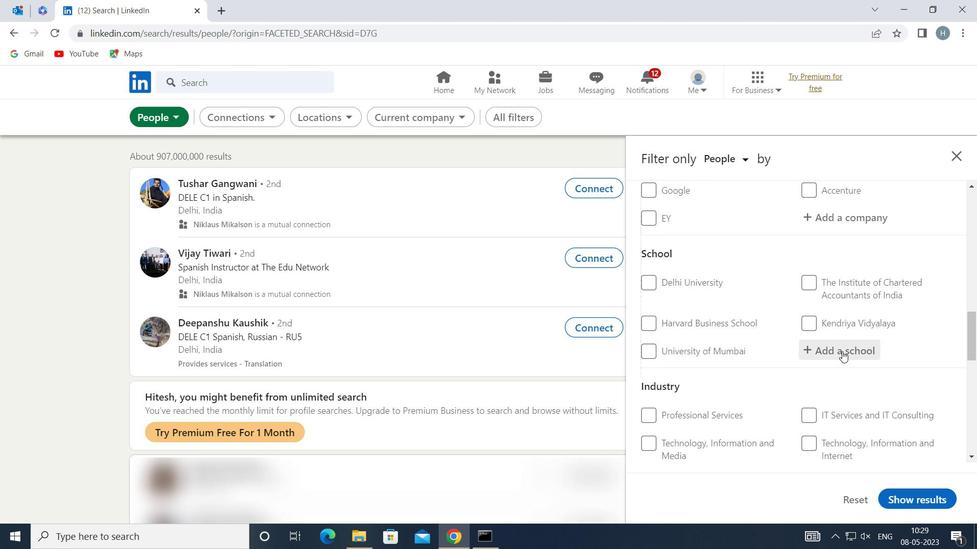 
Action: Mouse pressed left at (842, 350)
Screenshot: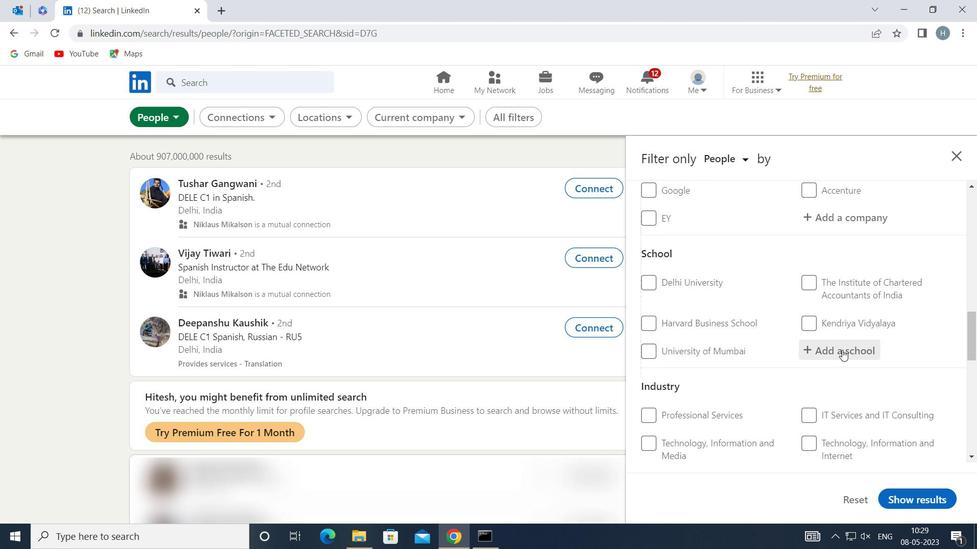 
Action: Key pressed <Key.shift>INSTITUTE<Key.space>OF<Key.space><Key.shift>CHEMICAL<Key.space>
Screenshot: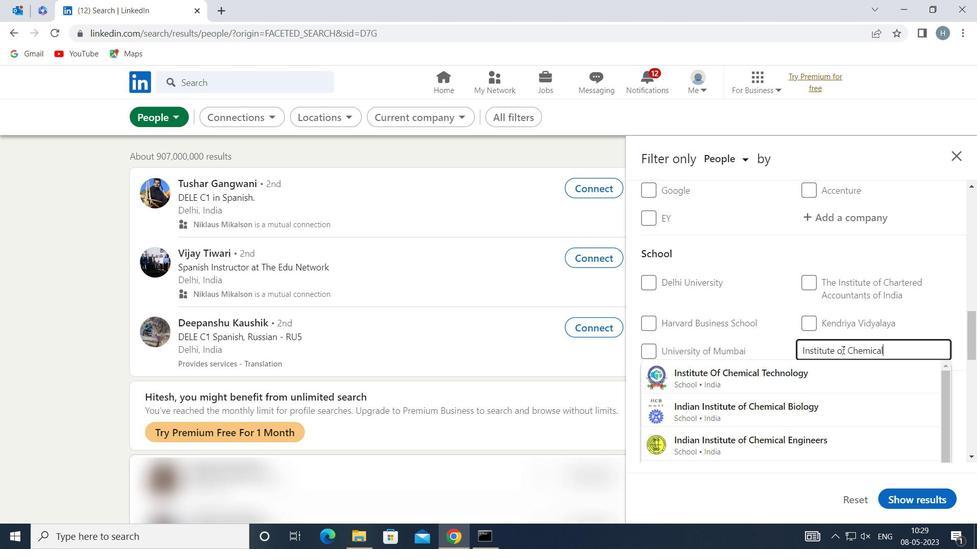 
Action: Mouse moved to (818, 377)
Screenshot: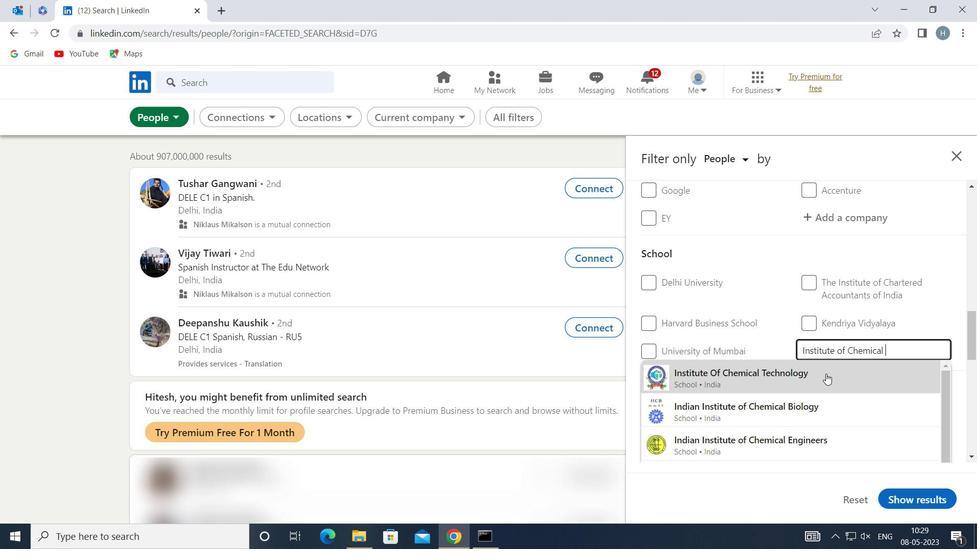 
Action: Mouse pressed left at (818, 377)
Screenshot: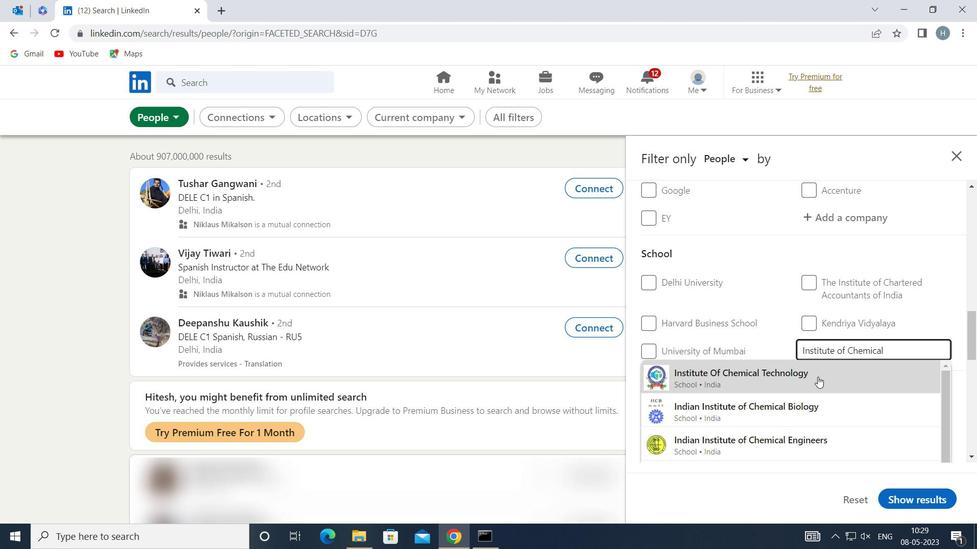
Action: Mouse moved to (781, 361)
Screenshot: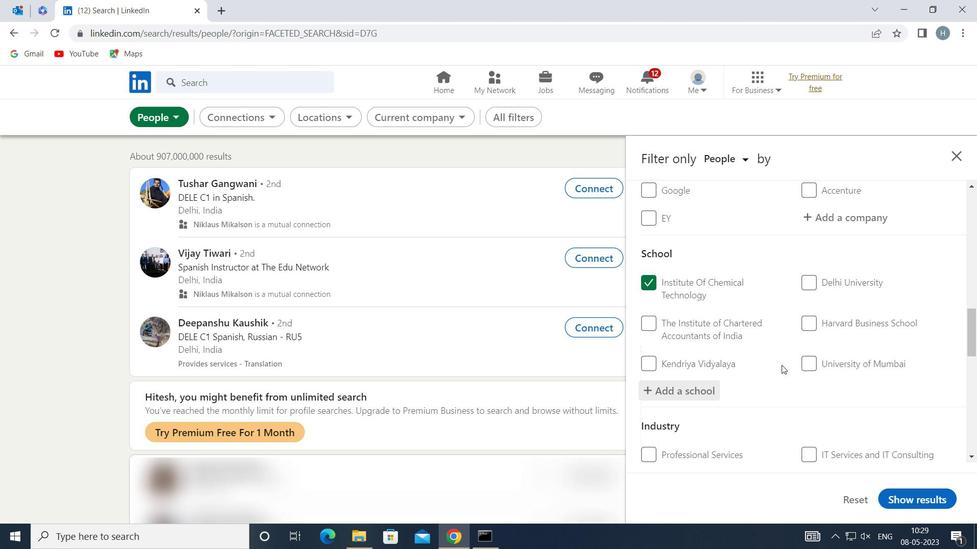 
Action: Mouse scrolled (781, 360) with delta (0, 0)
Screenshot: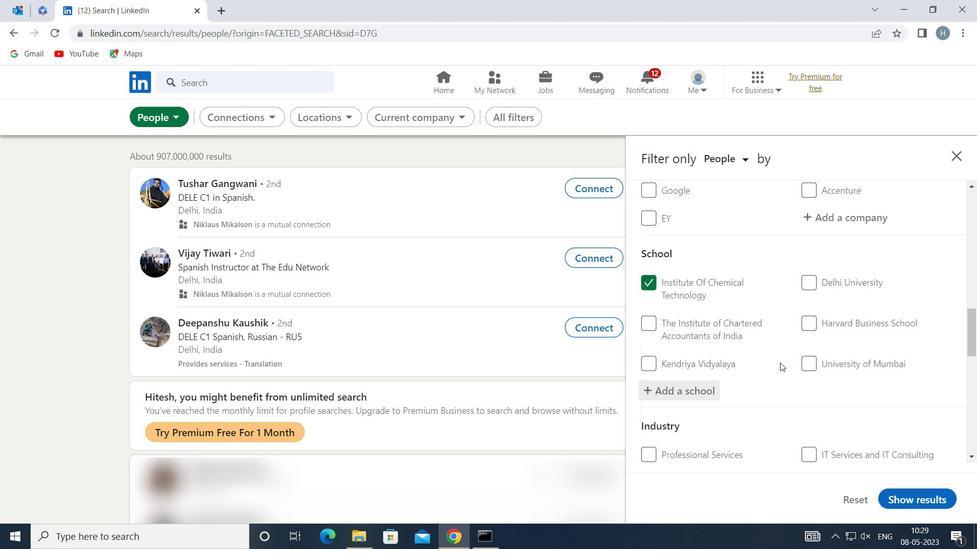 
Action: Mouse scrolled (781, 360) with delta (0, 0)
Screenshot: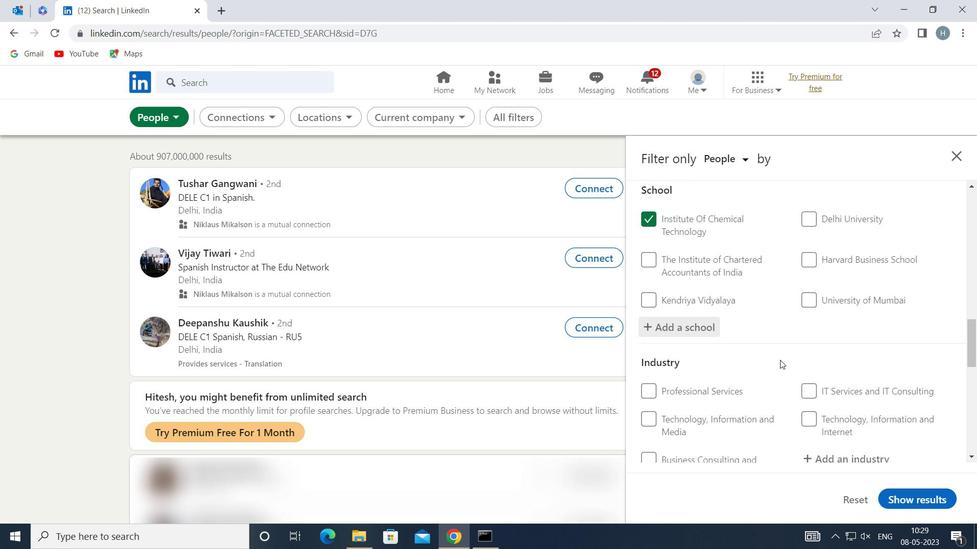 
Action: Mouse moved to (840, 391)
Screenshot: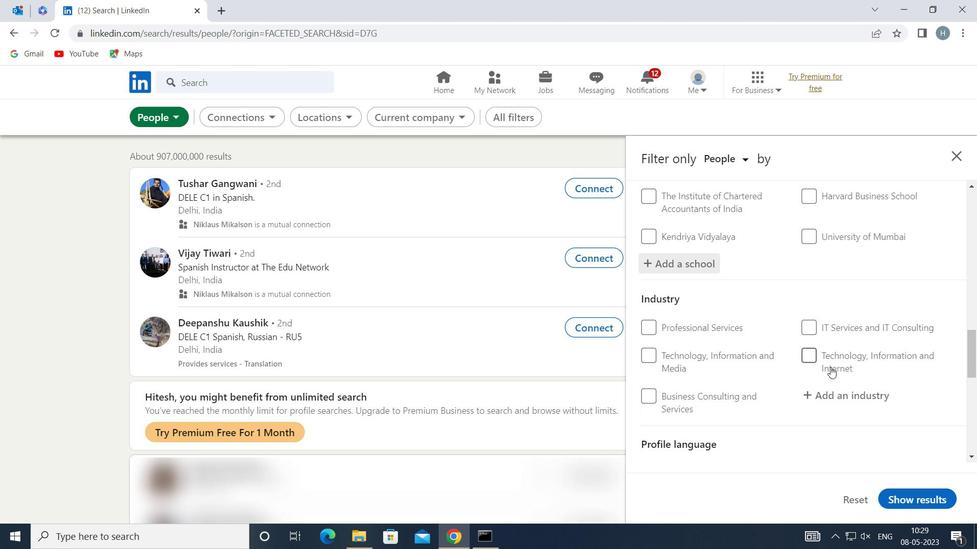 
Action: Mouse pressed left at (840, 391)
Screenshot: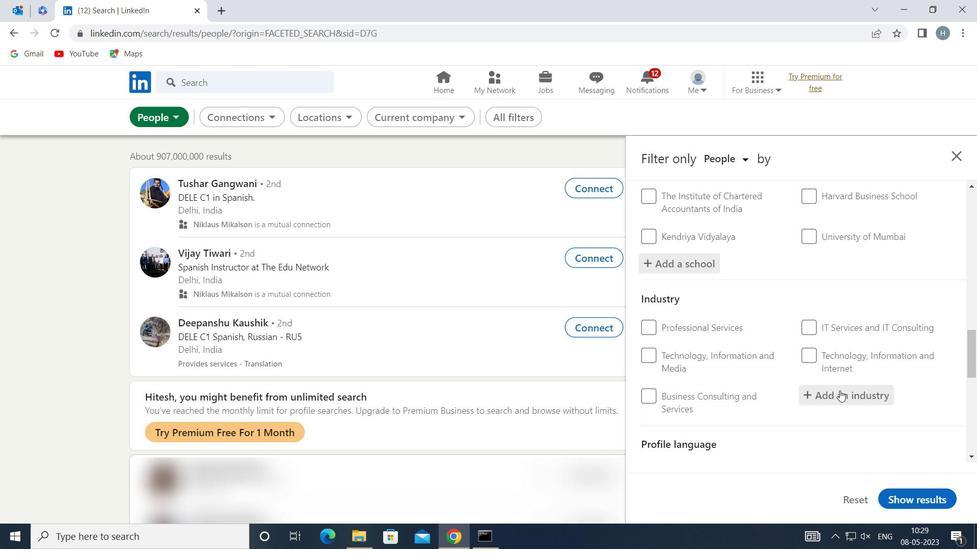 
Action: Mouse moved to (839, 392)
Screenshot: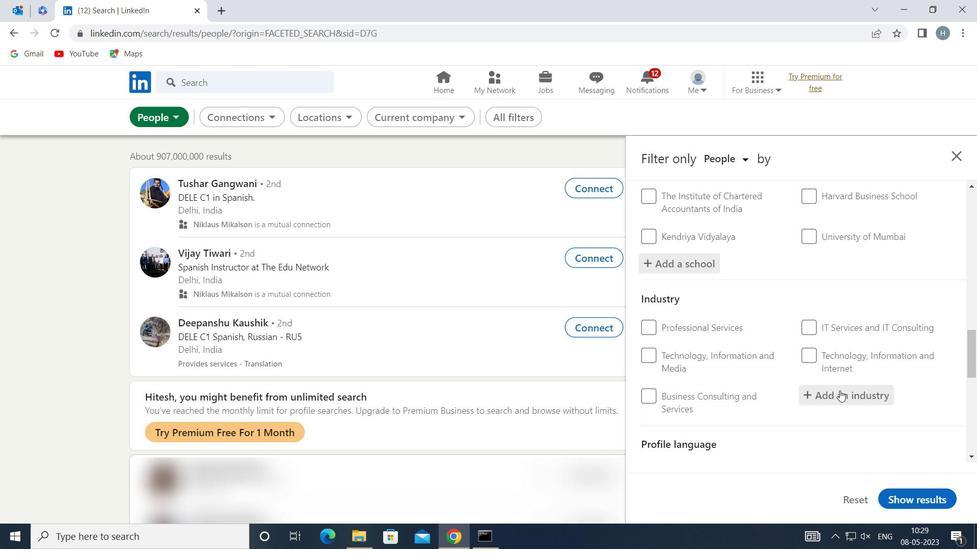 
Action: Key pressed <Key.shift>HOUSING<Key.space><Key.shift>P
Screenshot: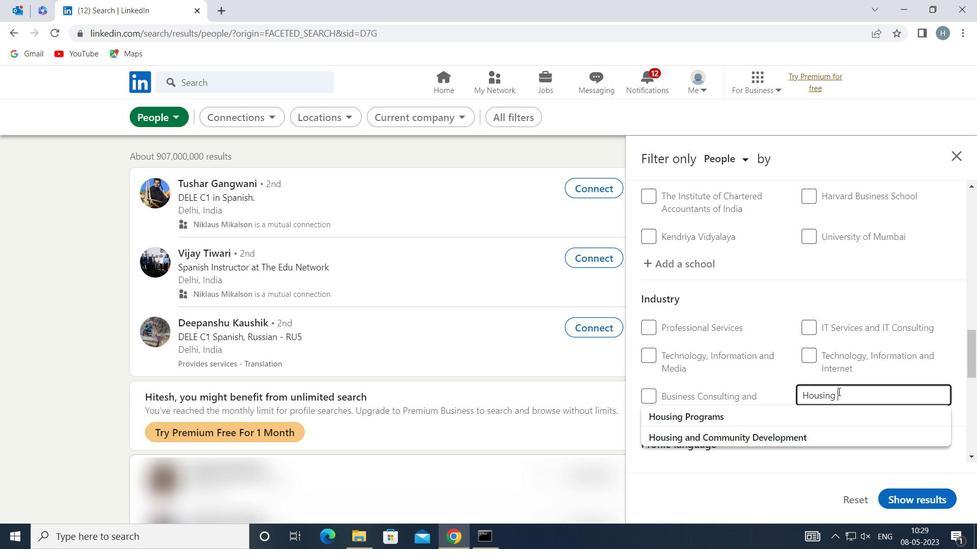 
Action: Mouse moved to (794, 417)
Screenshot: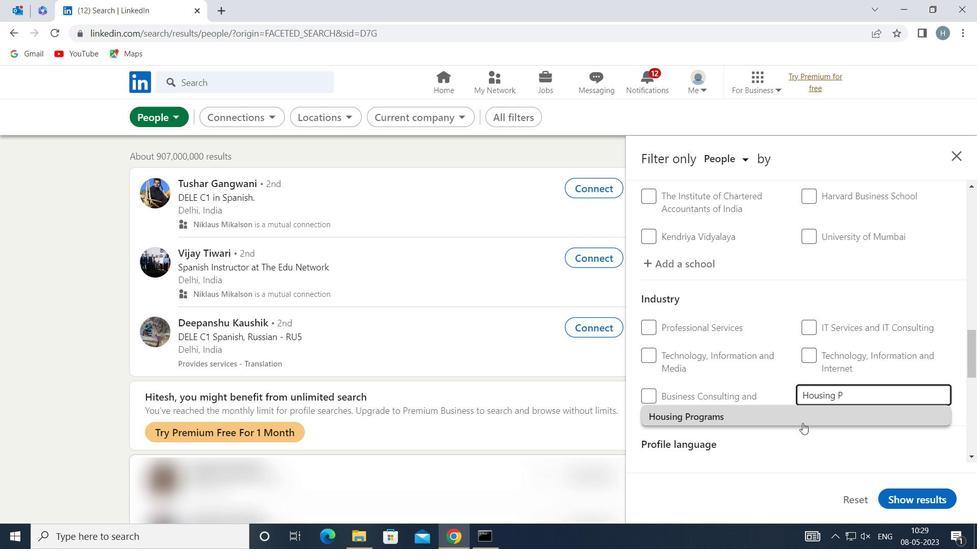 
Action: Mouse pressed left at (794, 417)
Screenshot: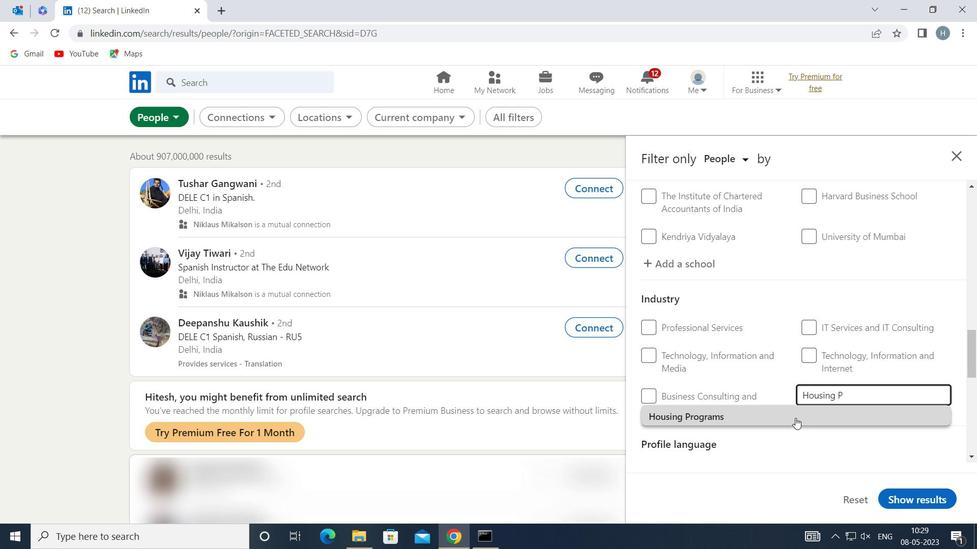 
Action: Mouse moved to (778, 413)
Screenshot: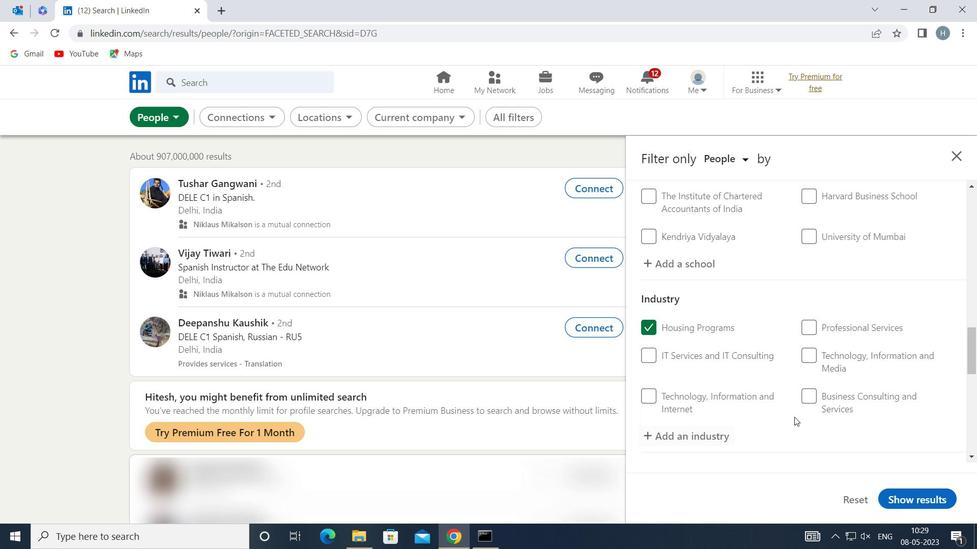 
Action: Mouse scrolled (778, 412) with delta (0, 0)
Screenshot: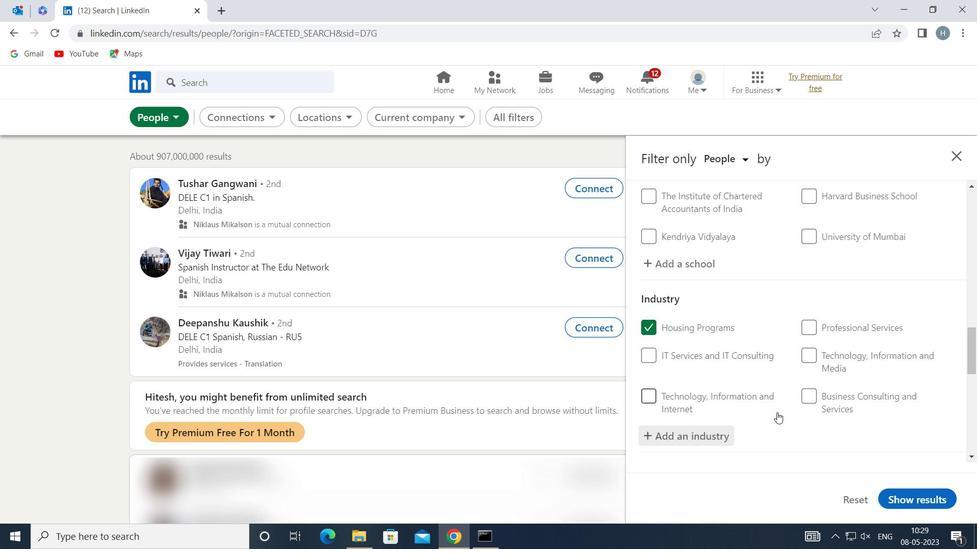 
Action: Mouse moved to (777, 411)
Screenshot: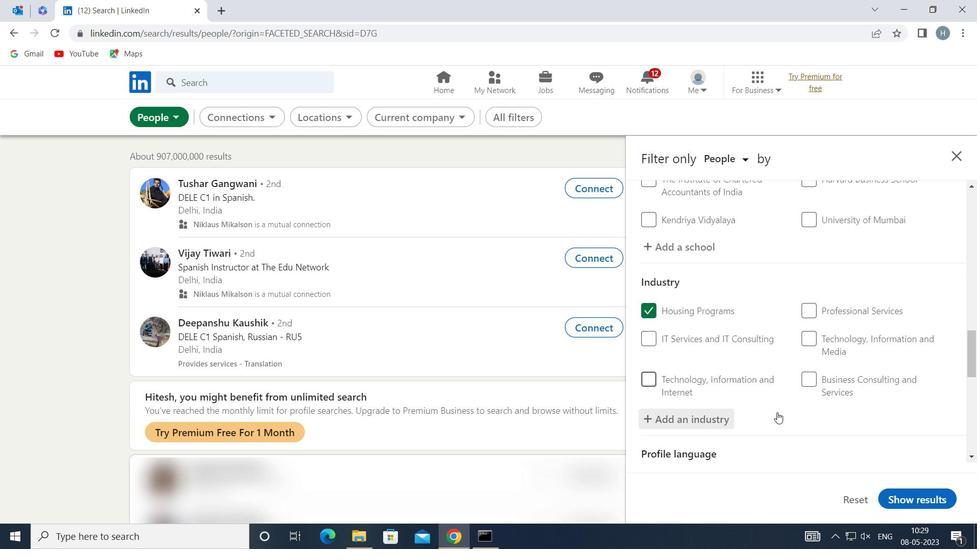 
Action: Mouse scrolled (777, 410) with delta (0, 0)
Screenshot: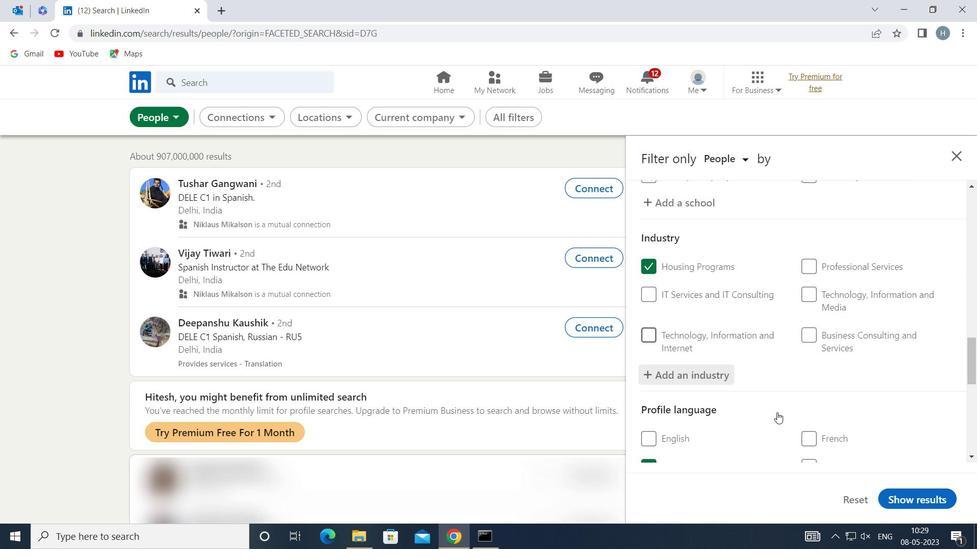 
Action: Mouse scrolled (777, 410) with delta (0, 0)
Screenshot: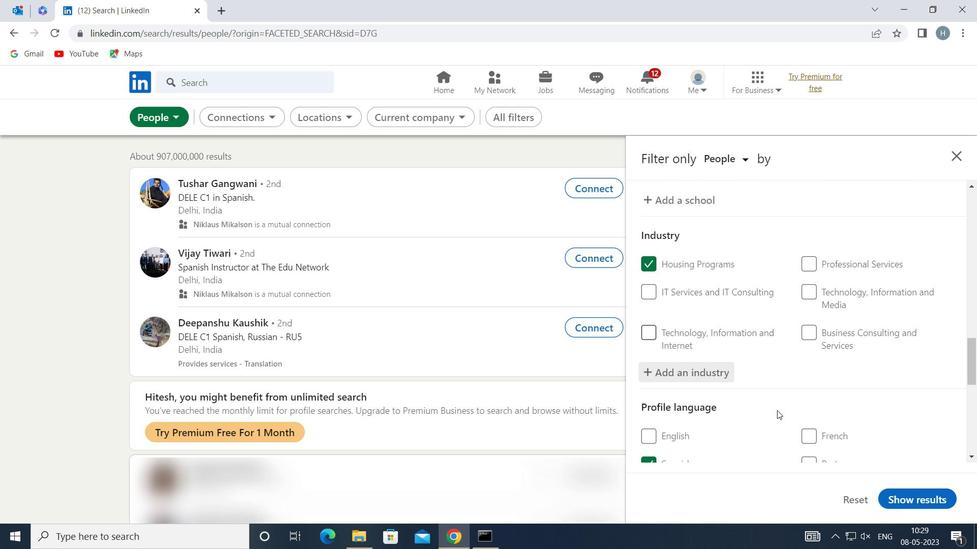 
Action: Mouse scrolled (777, 410) with delta (0, 0)
Screenshot: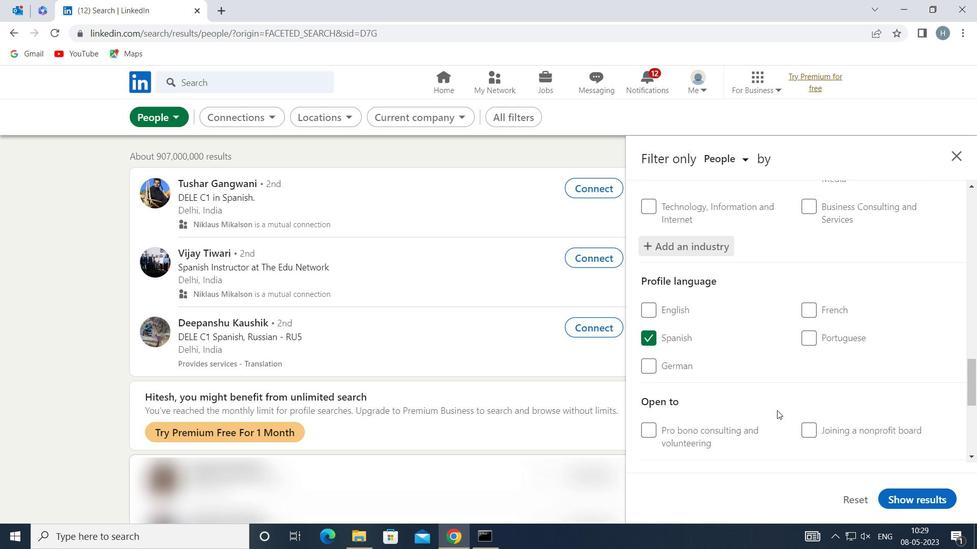 
Action: Mouse scrolled (777, 410) with delta (0, 0)
Screenshot: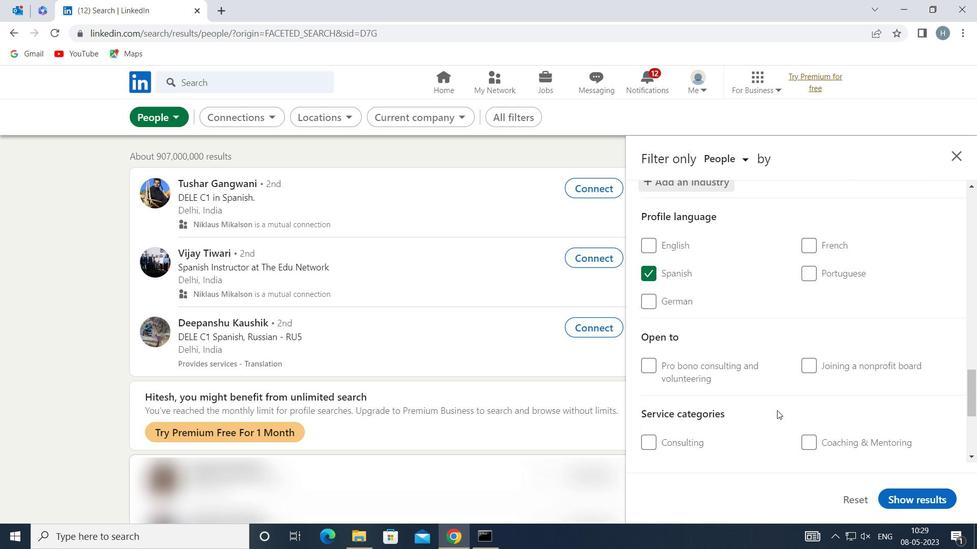 
Action: Mouse scrolled (777, 410) with delta (0, 0)
Screenshot: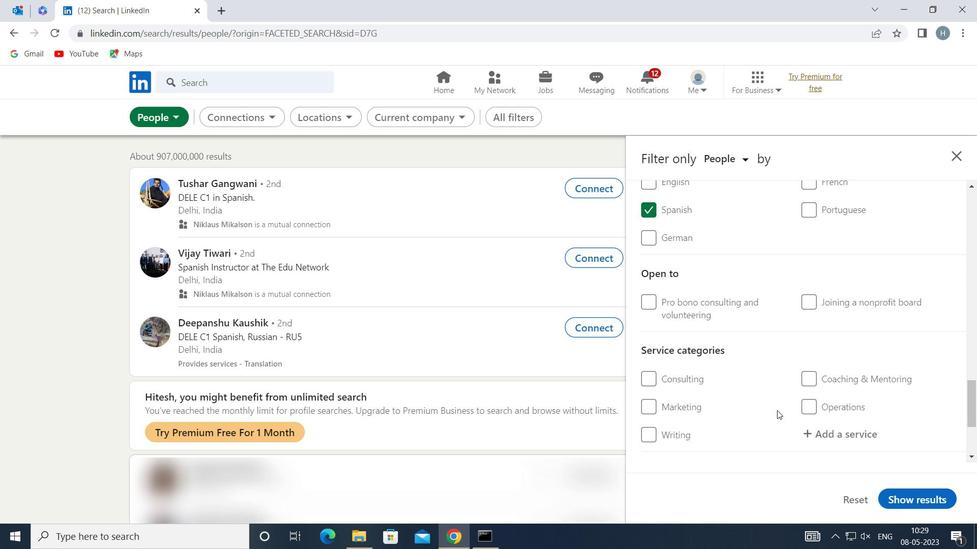 
Action: Mouse moved to (850, 371)
Screenshot: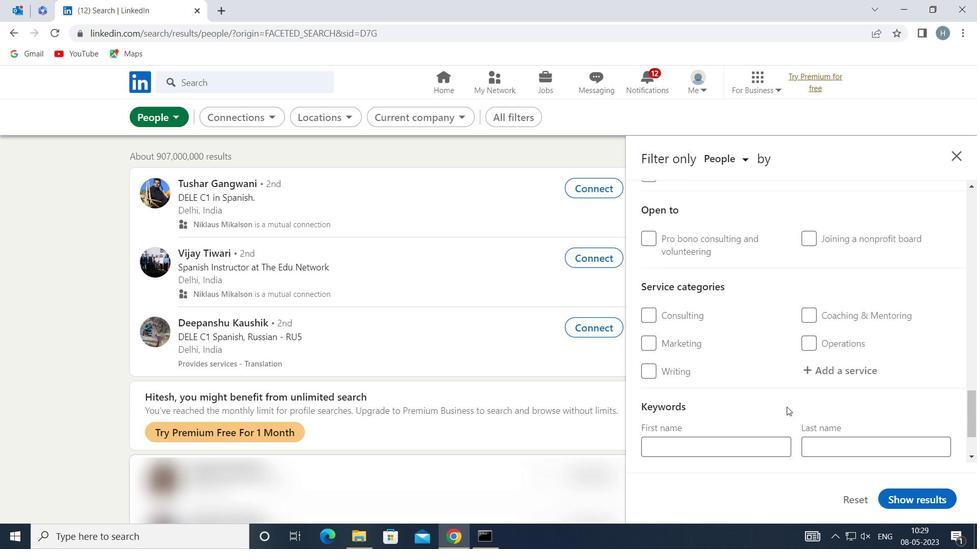 
Action: Mouse pressed left at (850, 371)
Screenshot: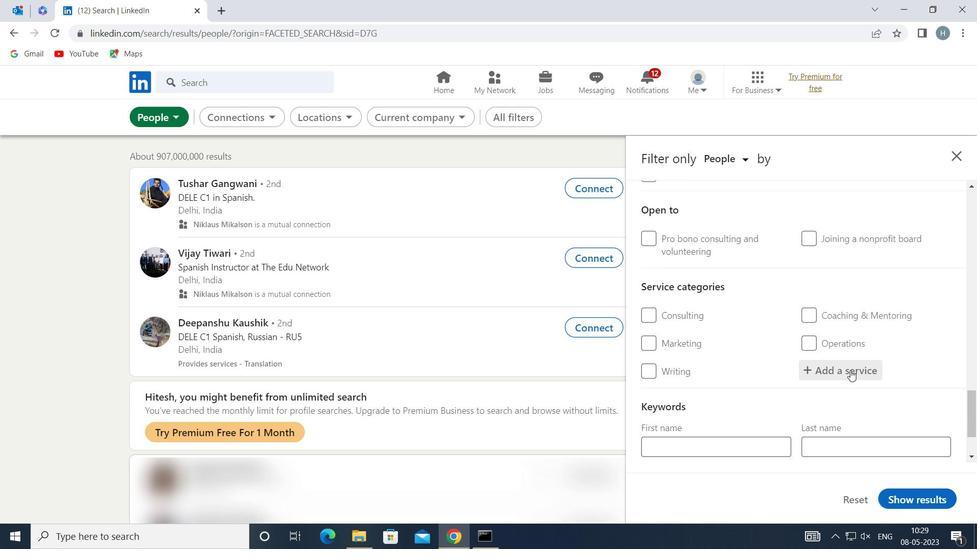 
Action: Key pressed <Key.shift>C
Screenshot: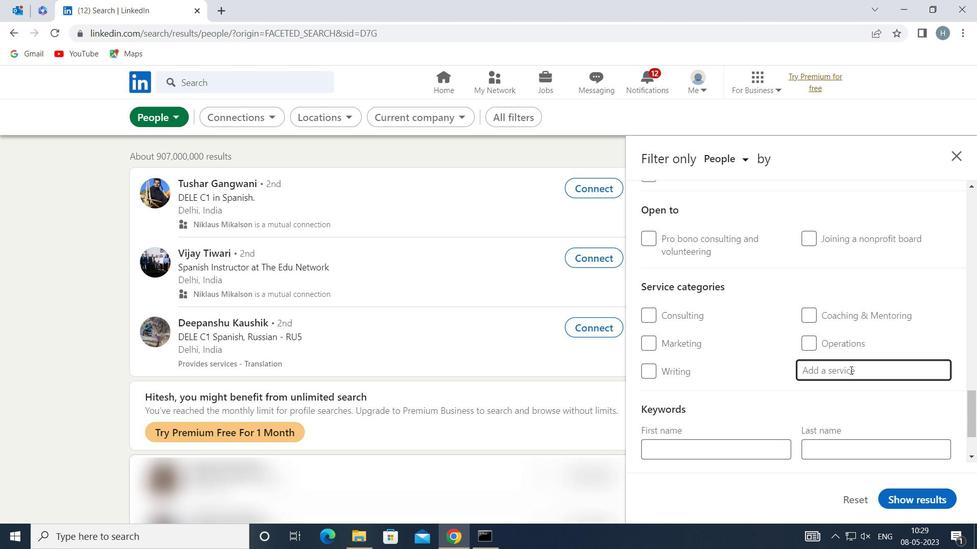 
Action: Mouse moved to (851, 371)
Screenshot: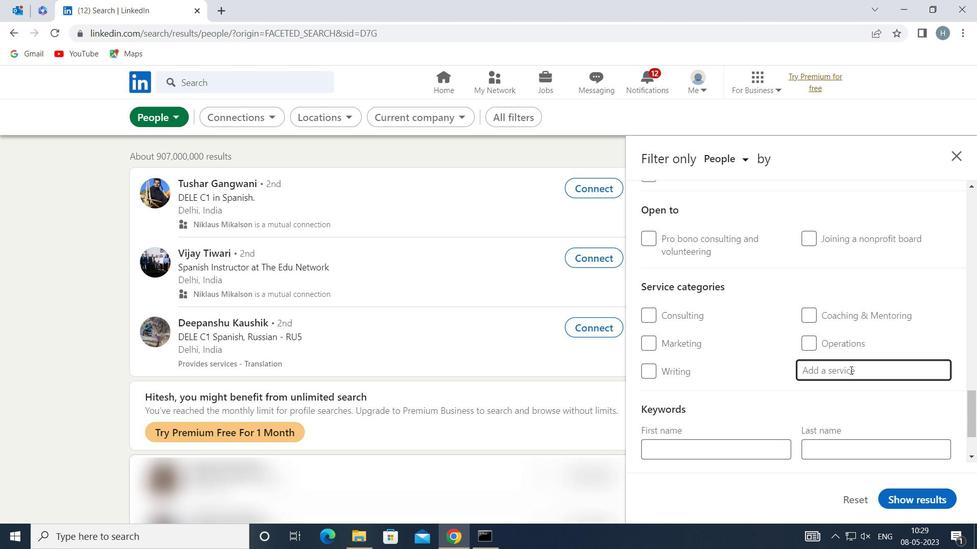 
Action: Key pressed ONSULTIN
Screenshot: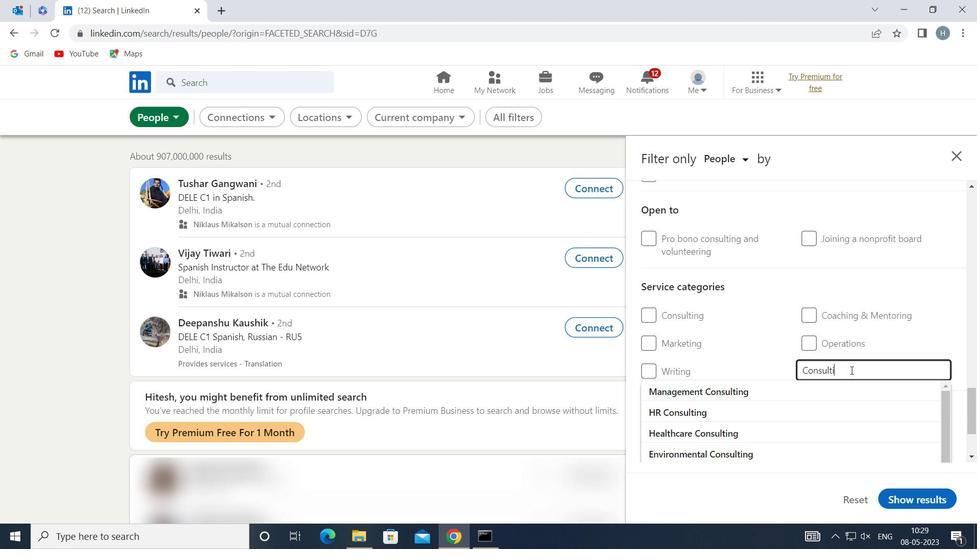 
Action: Mouse moved to (852, 371)
Screenshot: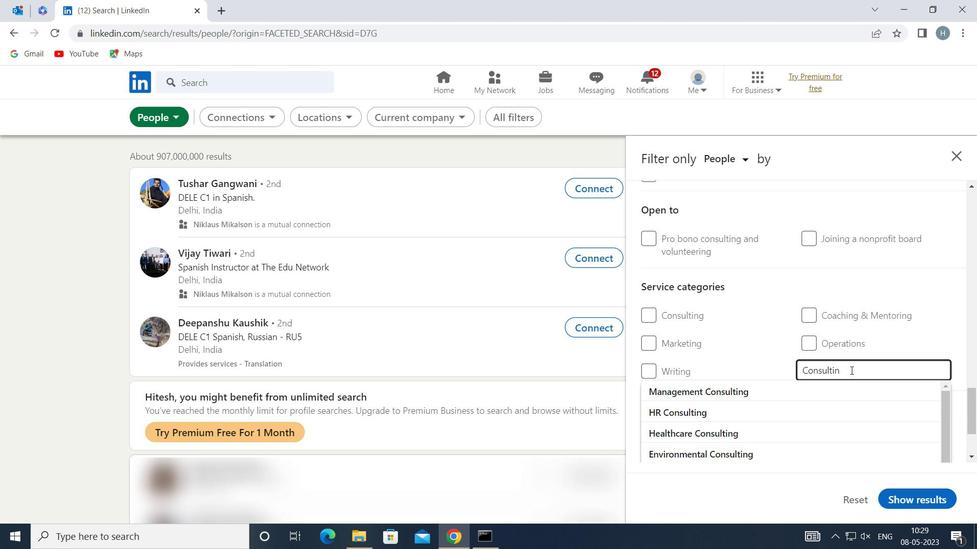 
Action: Key pressed G
Screenshot: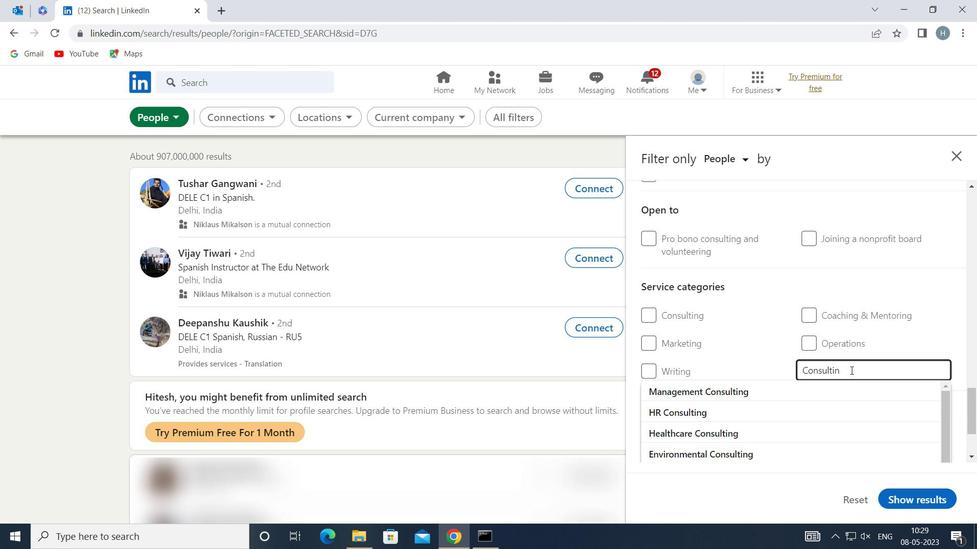 
Action: Mouse moved to (822, 390)
Screenshot: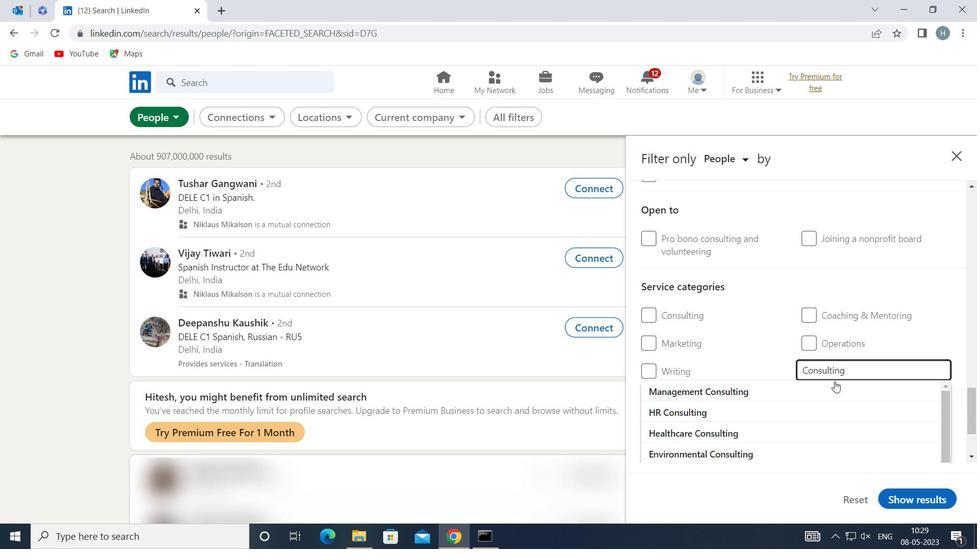 
Action: Mouse scrolled (822, 389) with delta (0, 0)
Screenshot: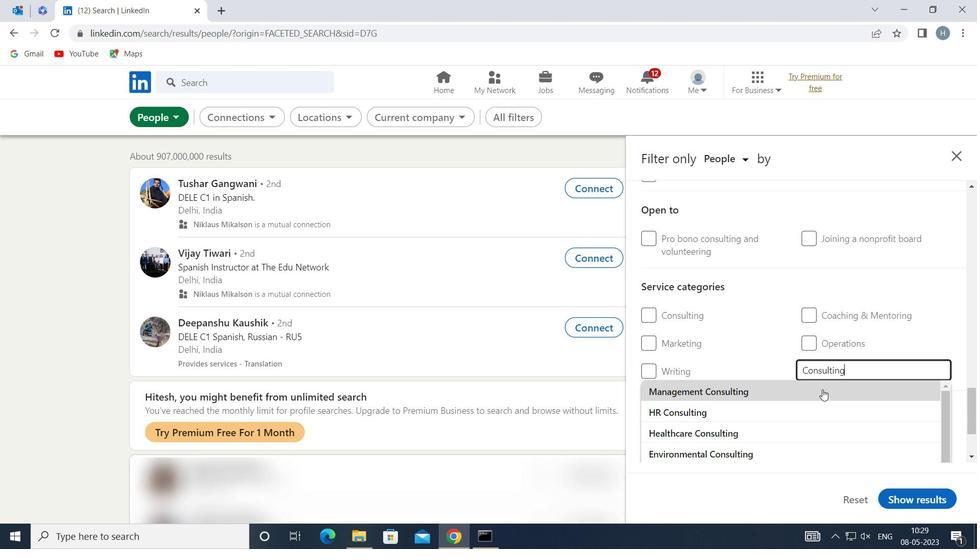 
Action: Mouse moved to (818, 394)
Screenshot: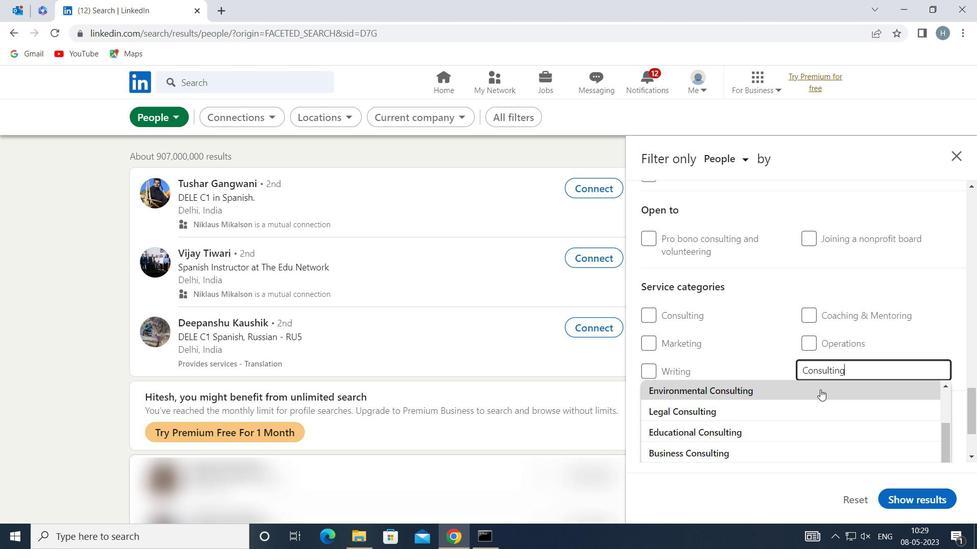
Action: Mouse scrolled (818, 393) with delta (0, 0)
Screenshot: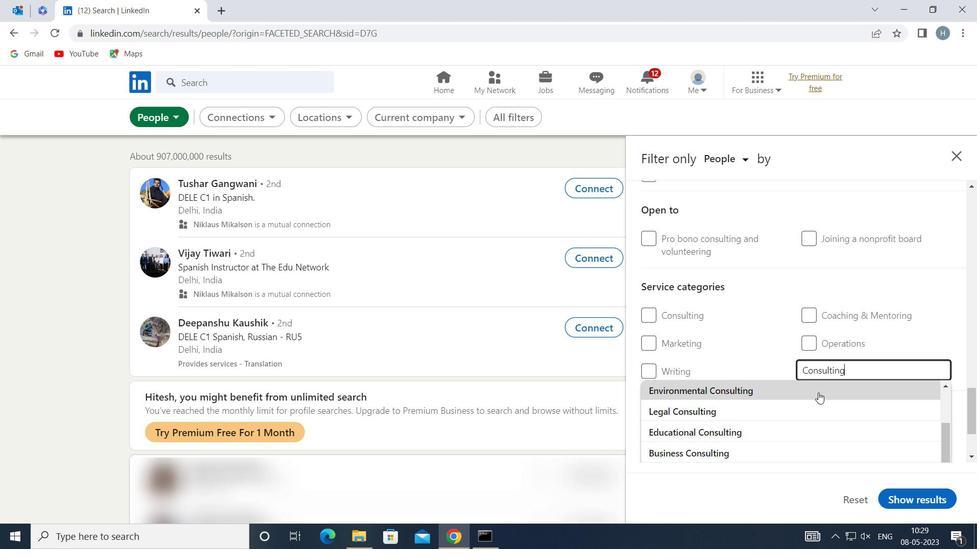 
Action: Mouse scrolled (818, 393) with delta (0, 0)
Screenshot: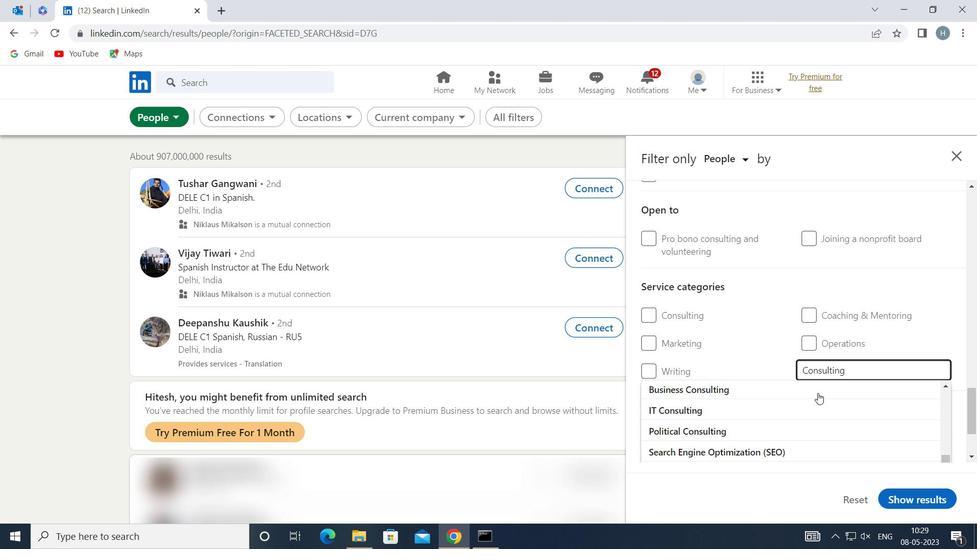 
Action: Mouse moved to (818, 394)
Screenshot: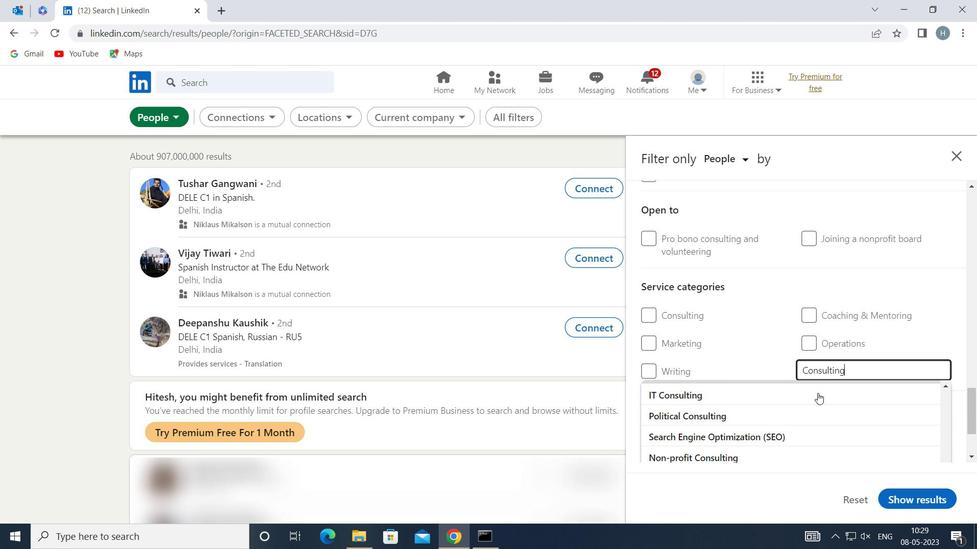 
Action: Mouse scrolled (818, 394) with delta (0, 0)
Screenshot: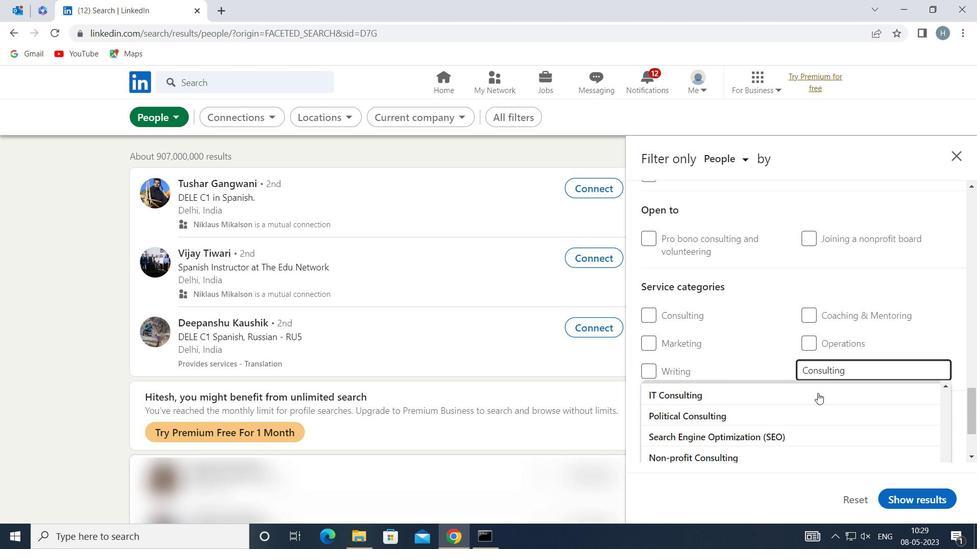 
Action: Mouse scrolled (818, 393) with delta (0, 0)
Screenshot: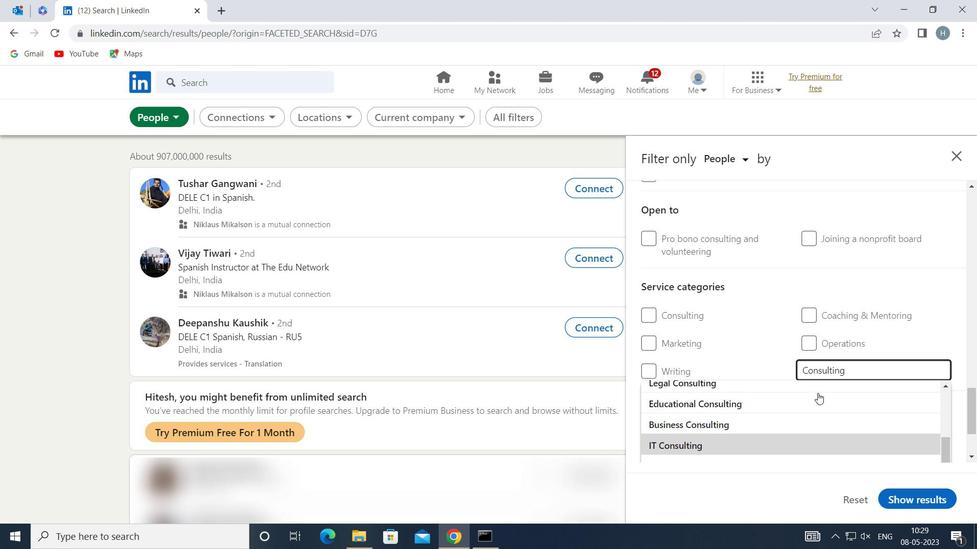 
Action: Mouse scrolled (818, 393) with delta (0, 0)
Screenshot: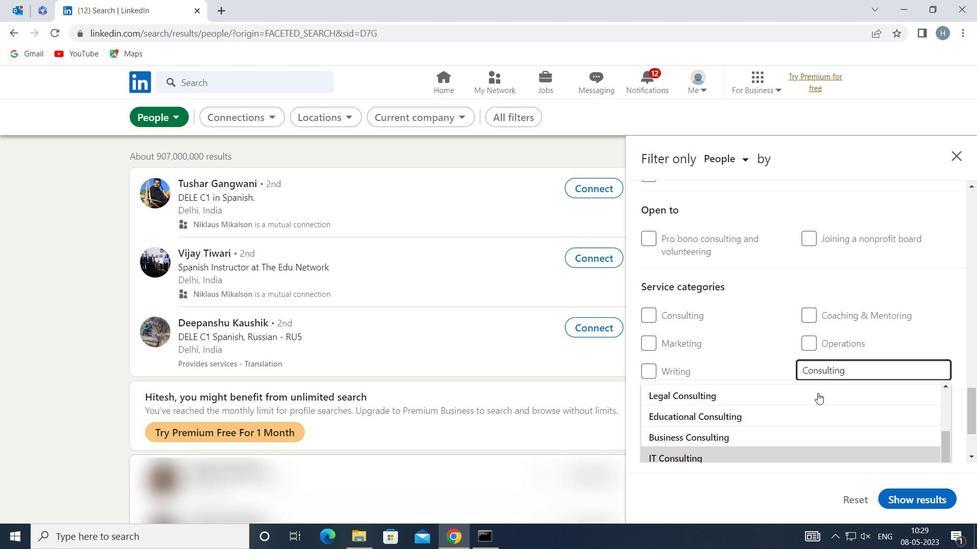 
Action: Mouse scrolled (818, 393) with delta (0, 0)
Screenshot: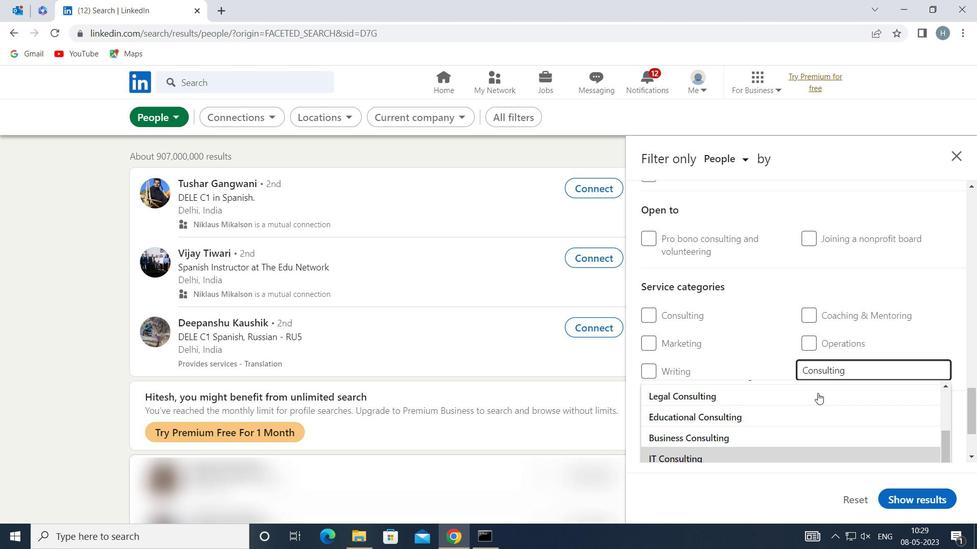 
Action: Mouse scrolled (818, 393) with delta (0, 0)
Screenshot: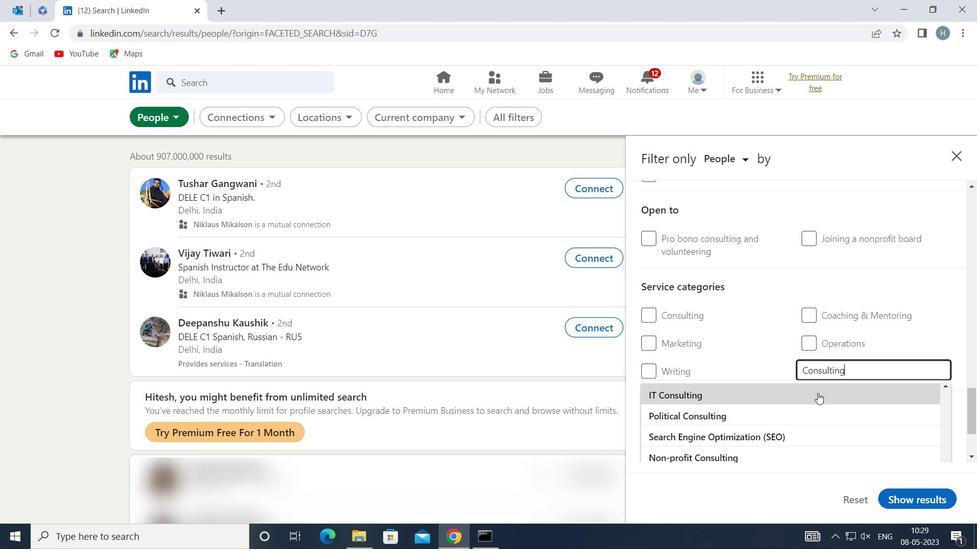 
Action: Mouse moved to (818, 397)
Screenshot: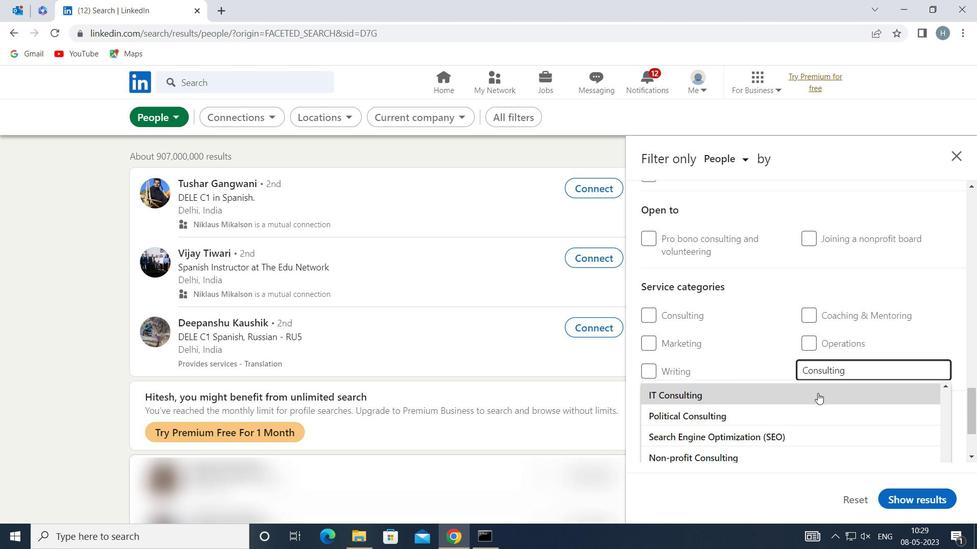 
Action: Mouse scrolled (818, 398) with delta (0, 0)
Screenshot: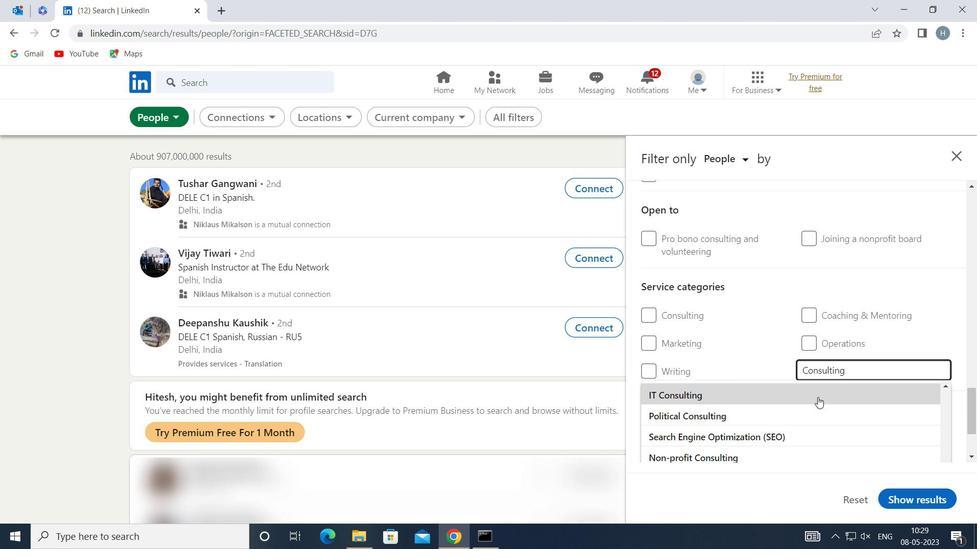 
Action: Mouse scrolled (818, 398) with delta (0, 0)
Screenshot: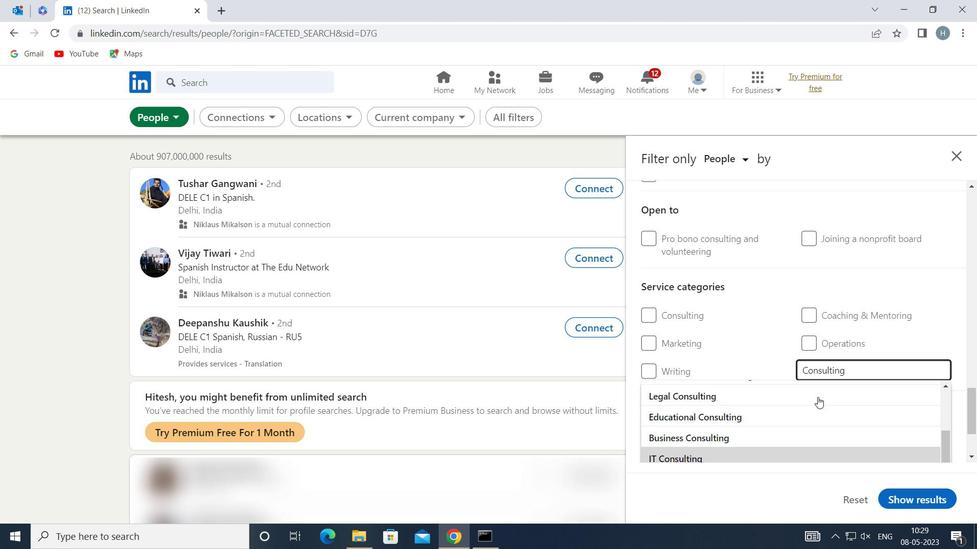 
Action: Mouse scrolled (818, 398) with delta (0, 0)
Screenshot: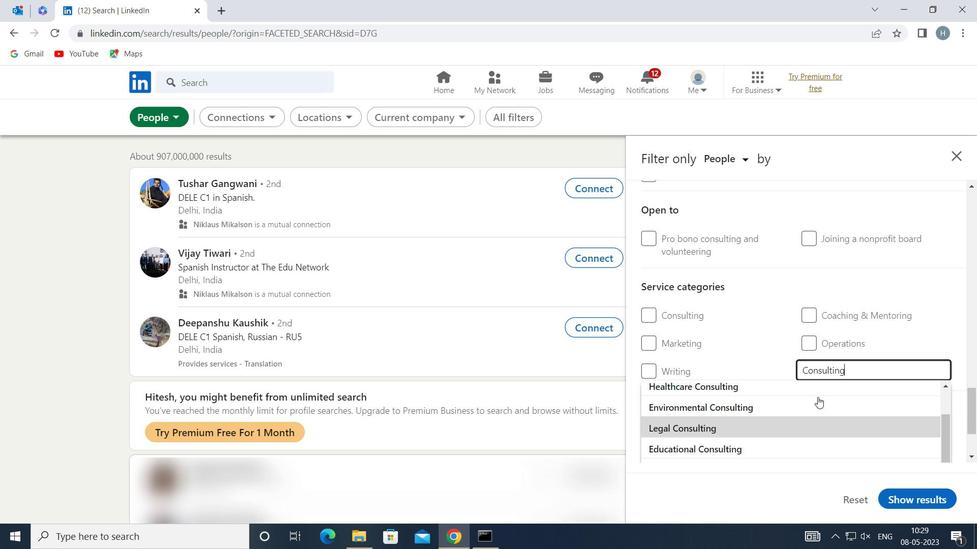 
Action: Mouse moved to (913, 340)
Screenshot: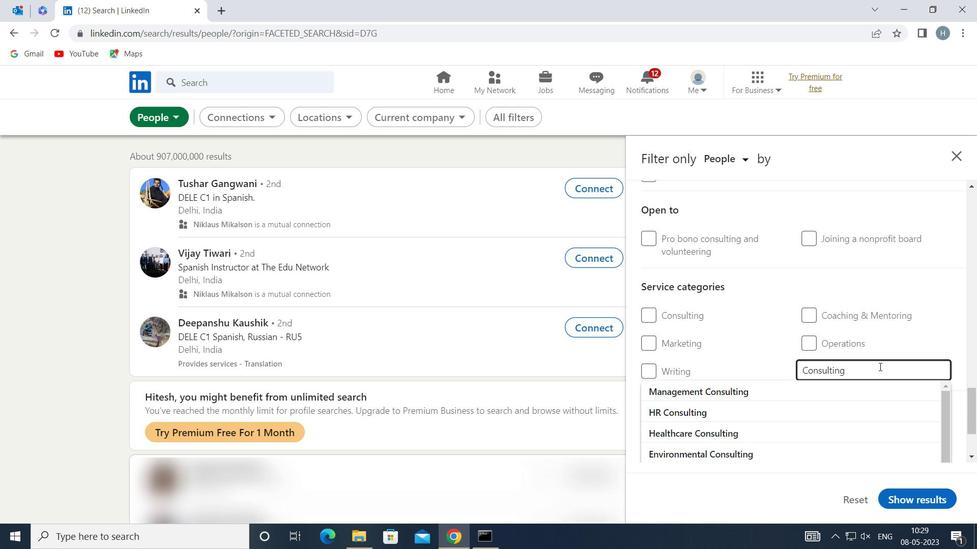 
Action: Mouse pressed left at (913, 340)
Screenshot: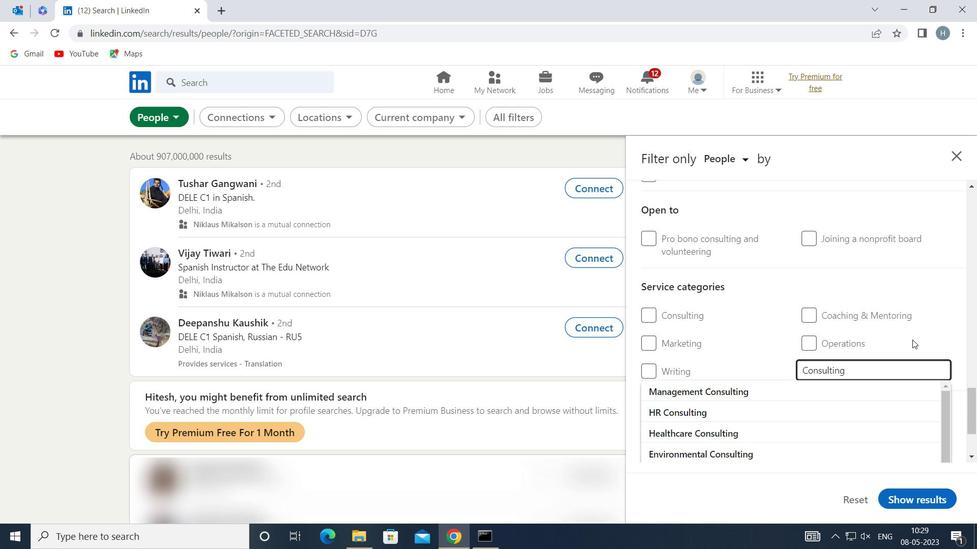 
Action: Mouse moved to (861, 358)
Screenshot: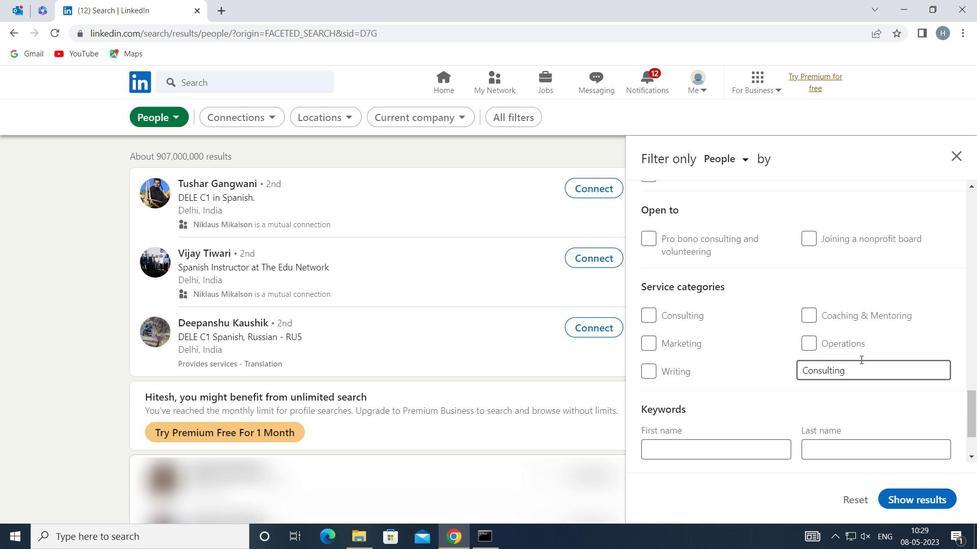 
Action: Mouse scrolled (861, 358) with delta (0, 0)
Screenshot: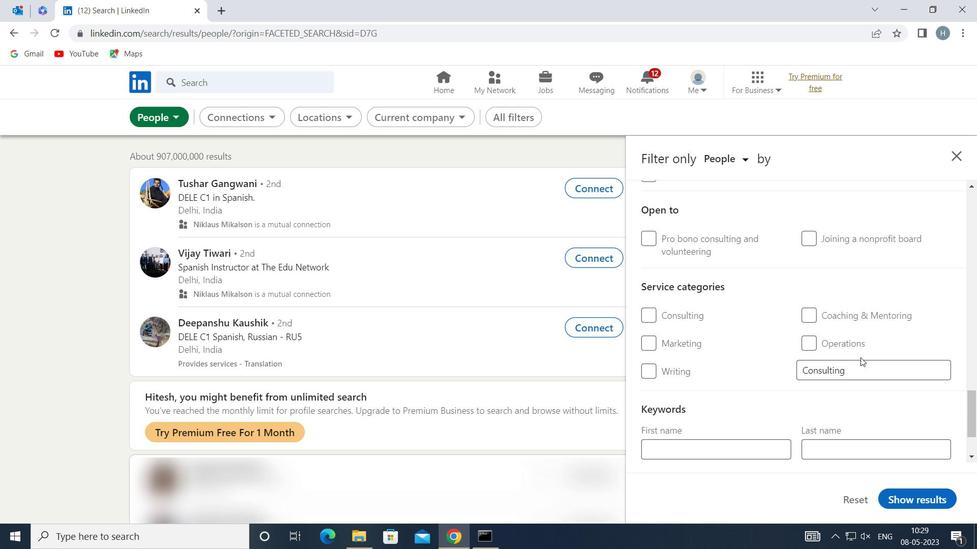 
Action: Mouse moved to (863, 358)
Screenshot: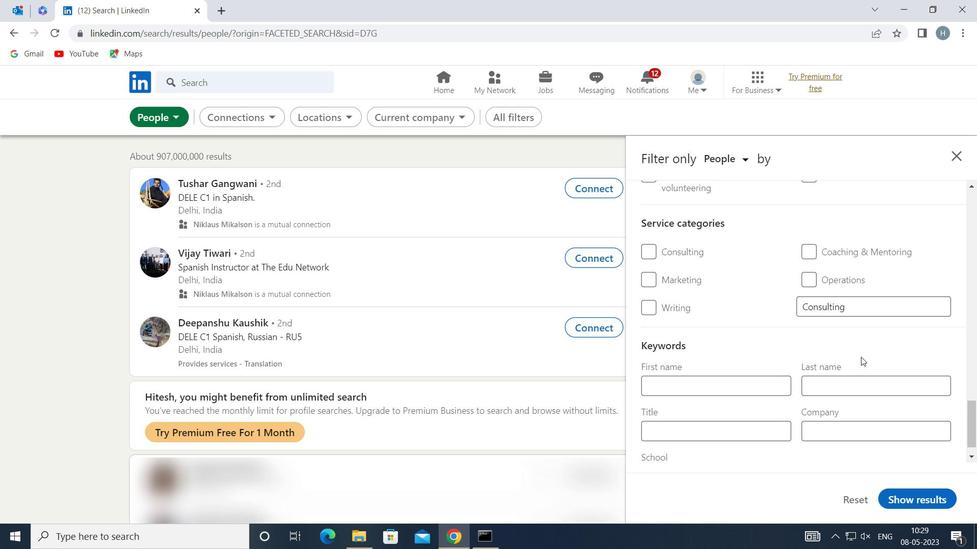 
Action: Mouse scrolled (863, 357) with delta (0, 0)
Screenshot: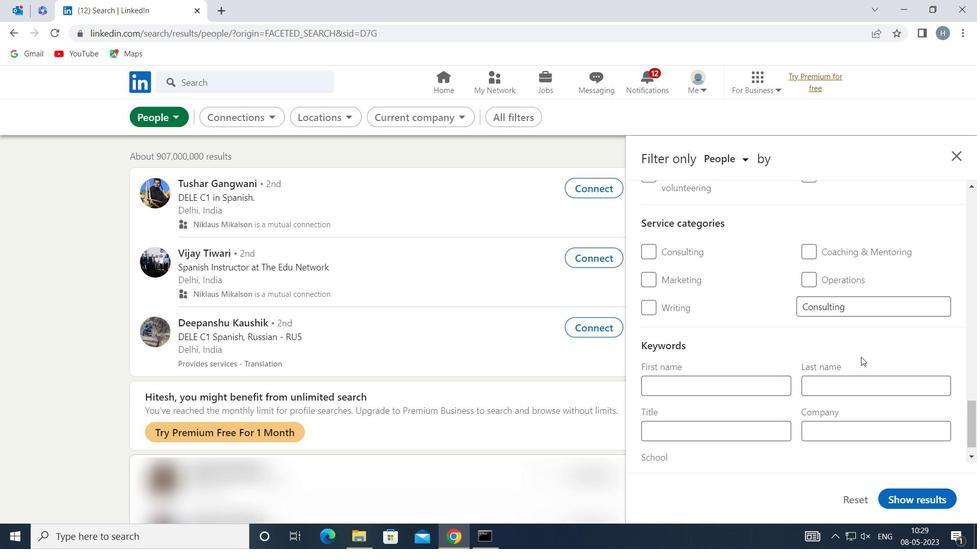 
Action: Mouse scrolled (863, 357) with delta (0, 0)
Screenshot: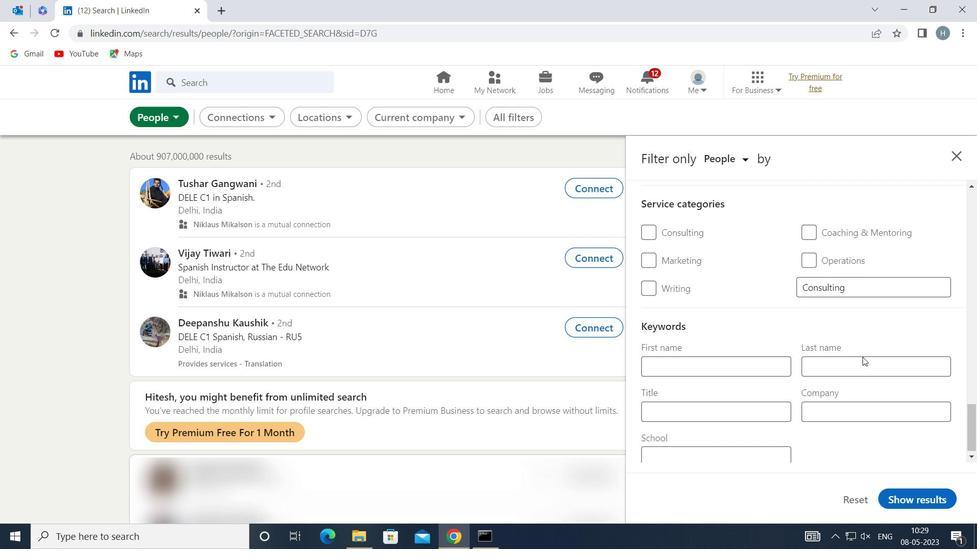 
Action: Mouse scrolled (863, 357) with delta (0, 0)
Screenshot: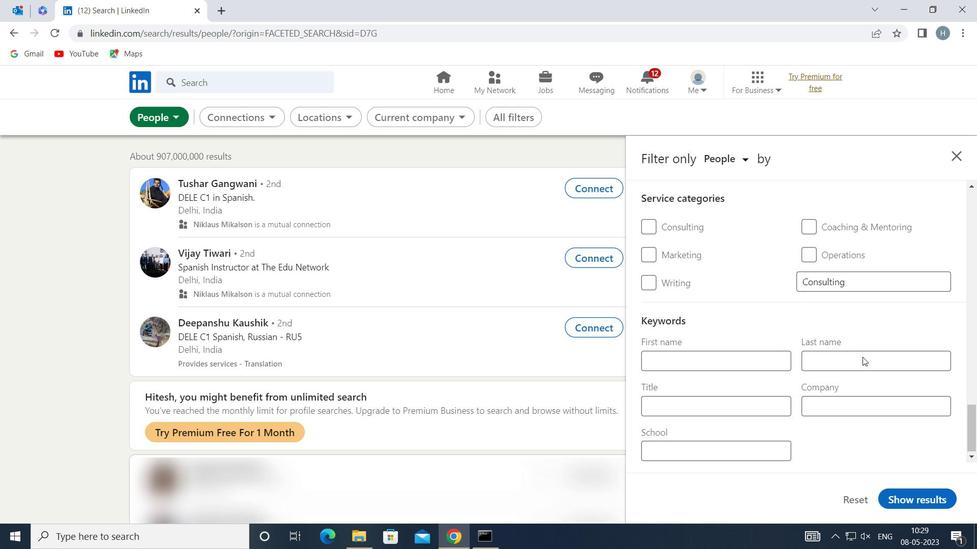 
Action: Mouse moved to (757, 398)
Screenshot: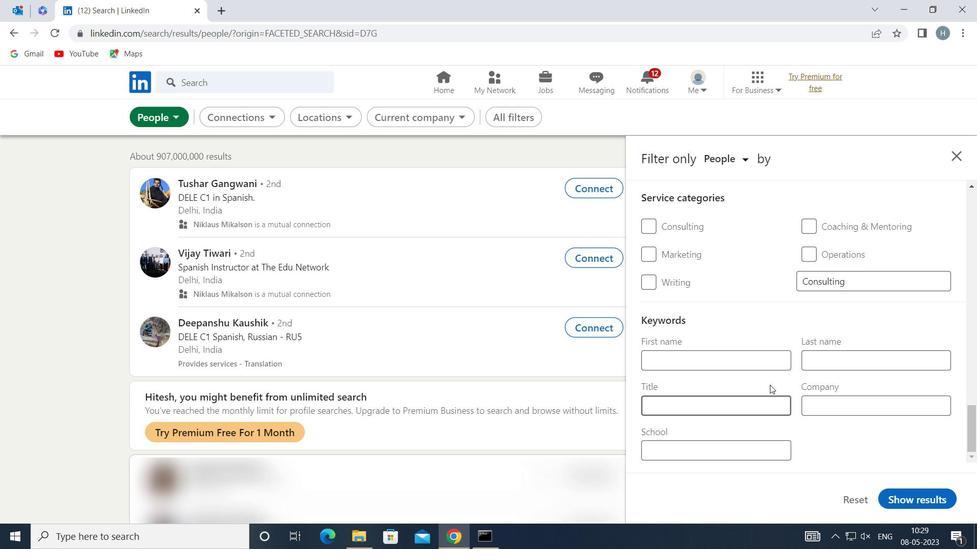 
Action: Mouse pressed left at (757, 398)
Screenshot: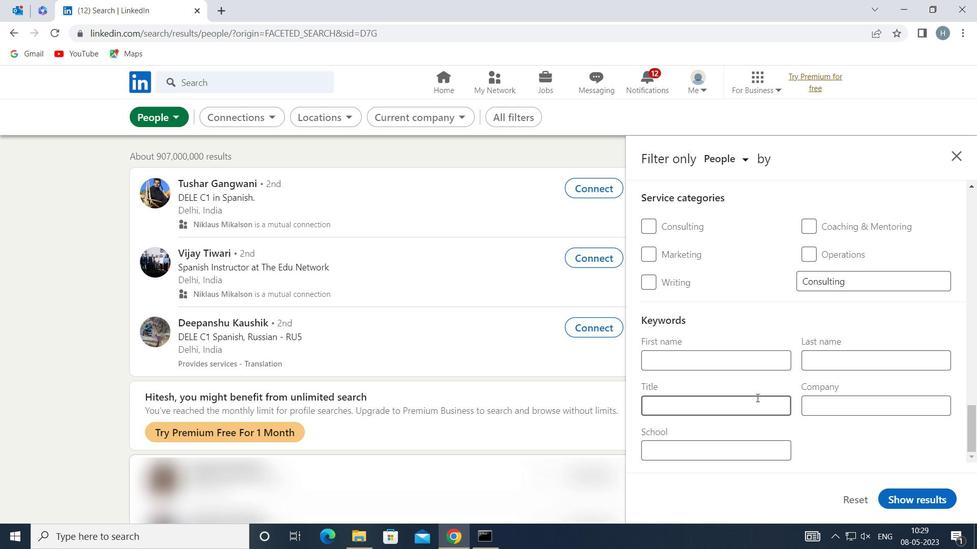 
Action: Mouse moved to (756, 398)
Screenshot: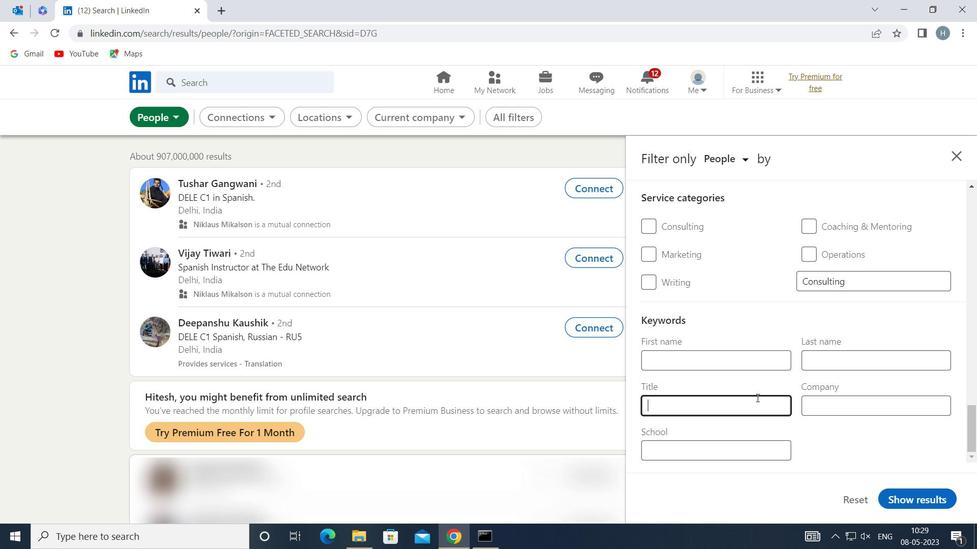 
Action: Key pressed <Key.shift>WELL<Key.space><Key.shift>DRILLER
Screenshot: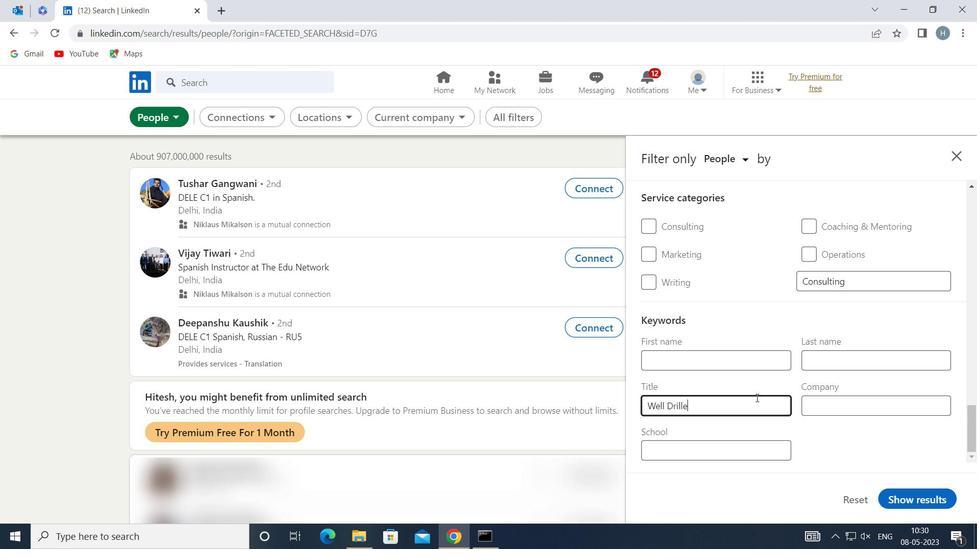 
Action: Mouse moved to (926, 501)
Screenshot: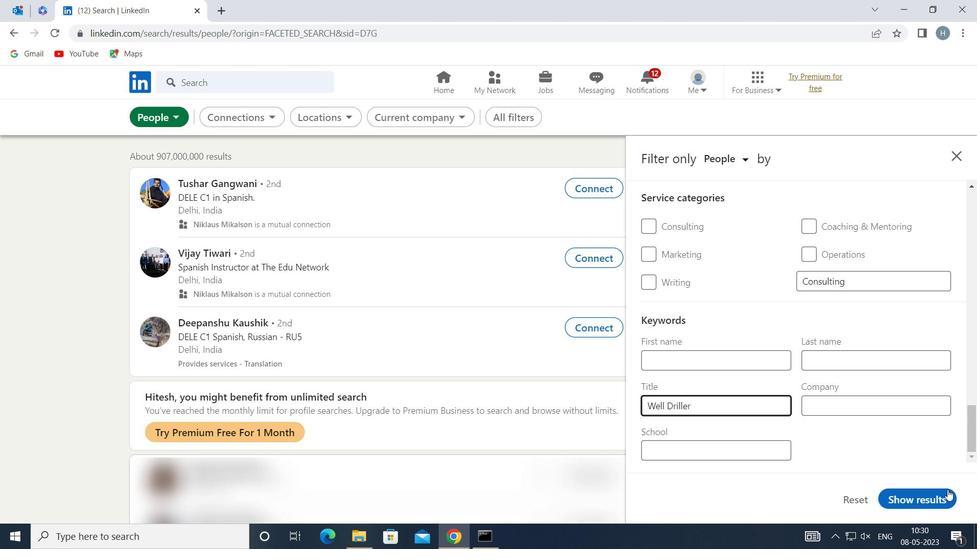 
Action: Mouse pressed left at (926, 501)
Screenshot: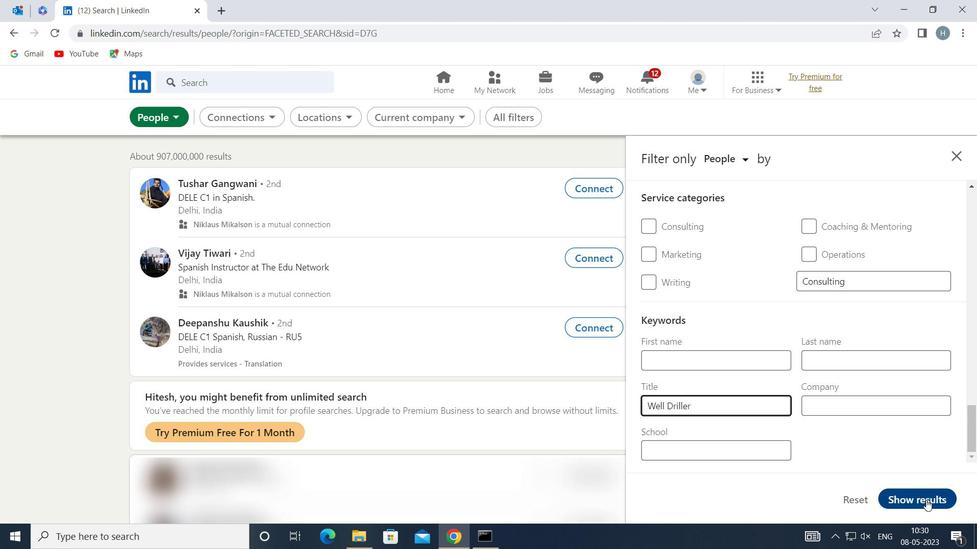 
Action: Mouse moved to (825, 409)
Screenshot: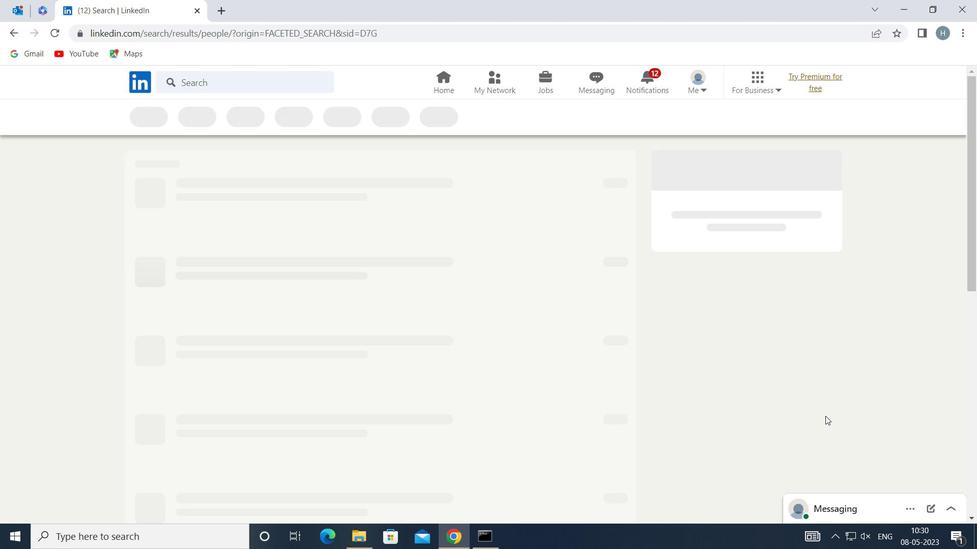 
